 Task: For heading Use Italics EB Garamond with navy blue colour & bold.  font size for heading26,  'Change the font style of data to'Impact and font size to 18,  Change the alignment of both headline & data to Align left In the sheet  AssetVal logbook
Action: Mouse moved to (315, 219)
Screenshot: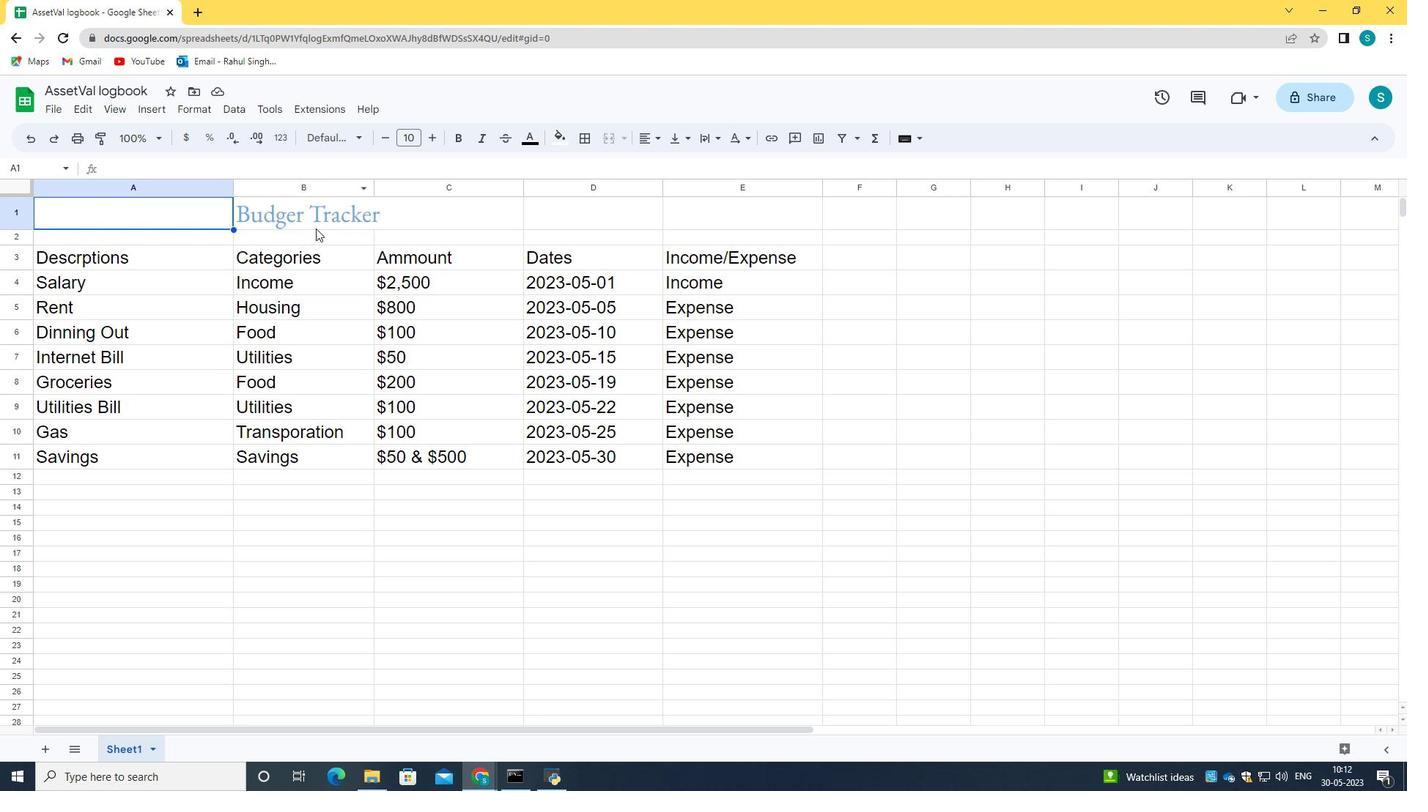 
Action: Mouse pressed left at (315, 219)
Screenshot: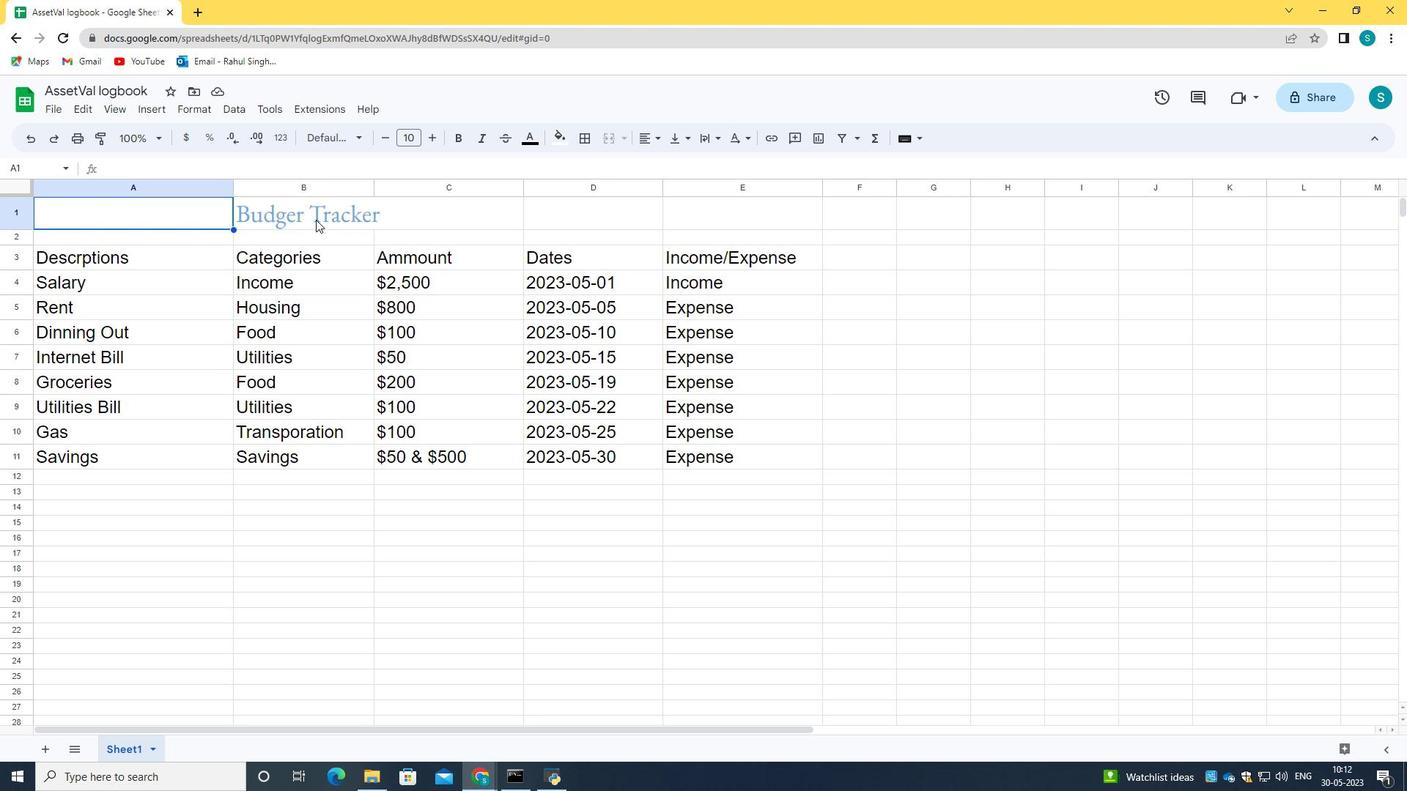 
Action: Mouse pressed left at (315, 219)
Screenshot: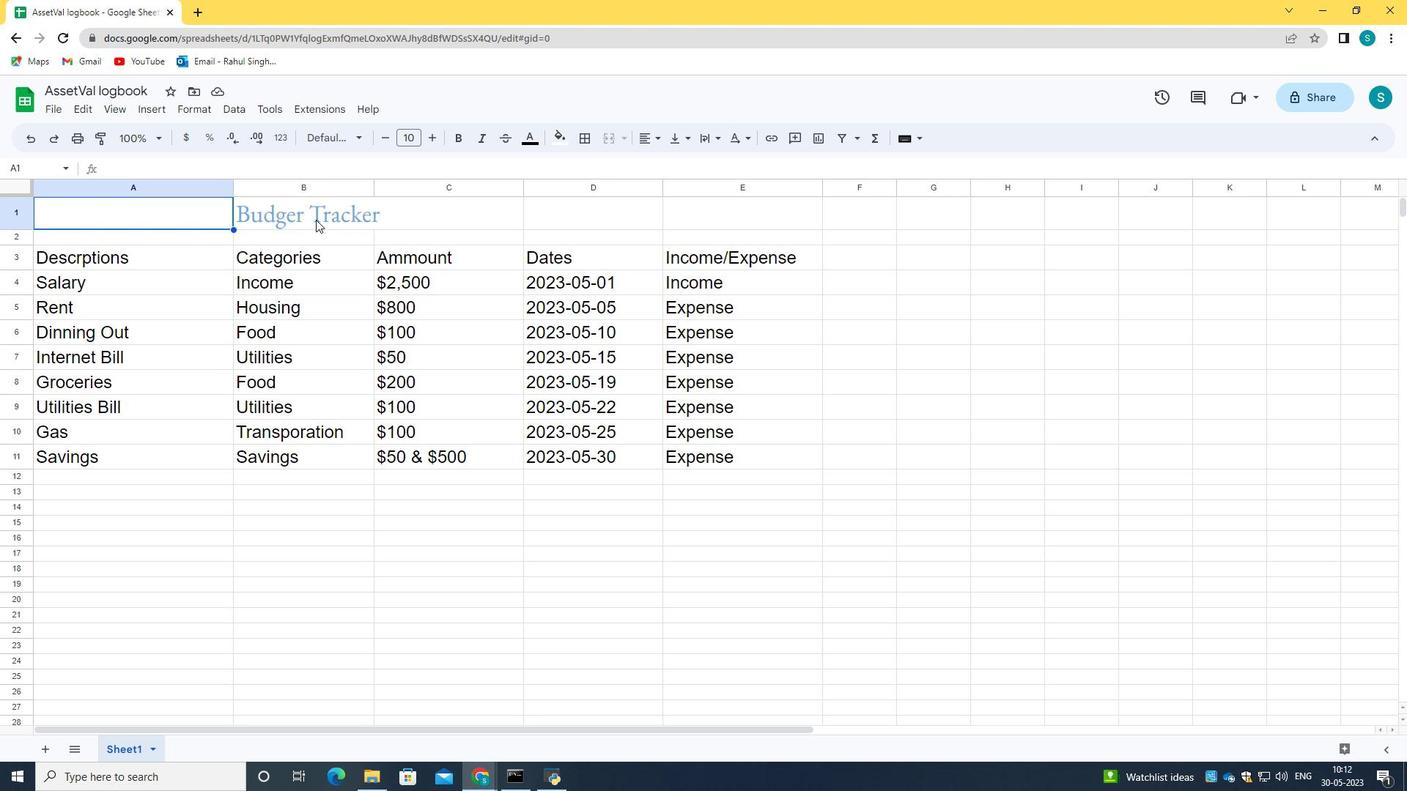 
Action: Mouse moved to (374, 219)
Screenshot: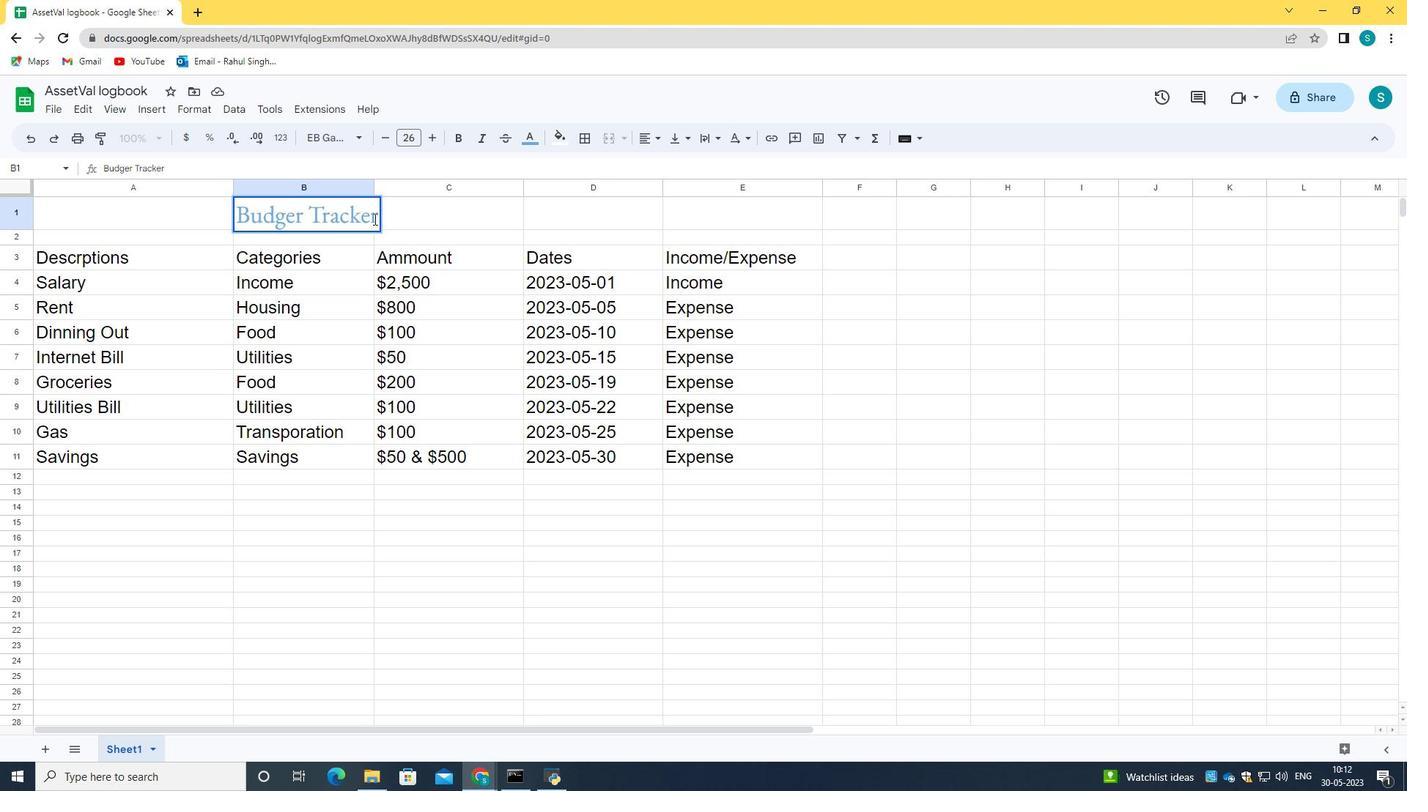 
Action: Mouse pressed left at (374, 219)
Screenshot: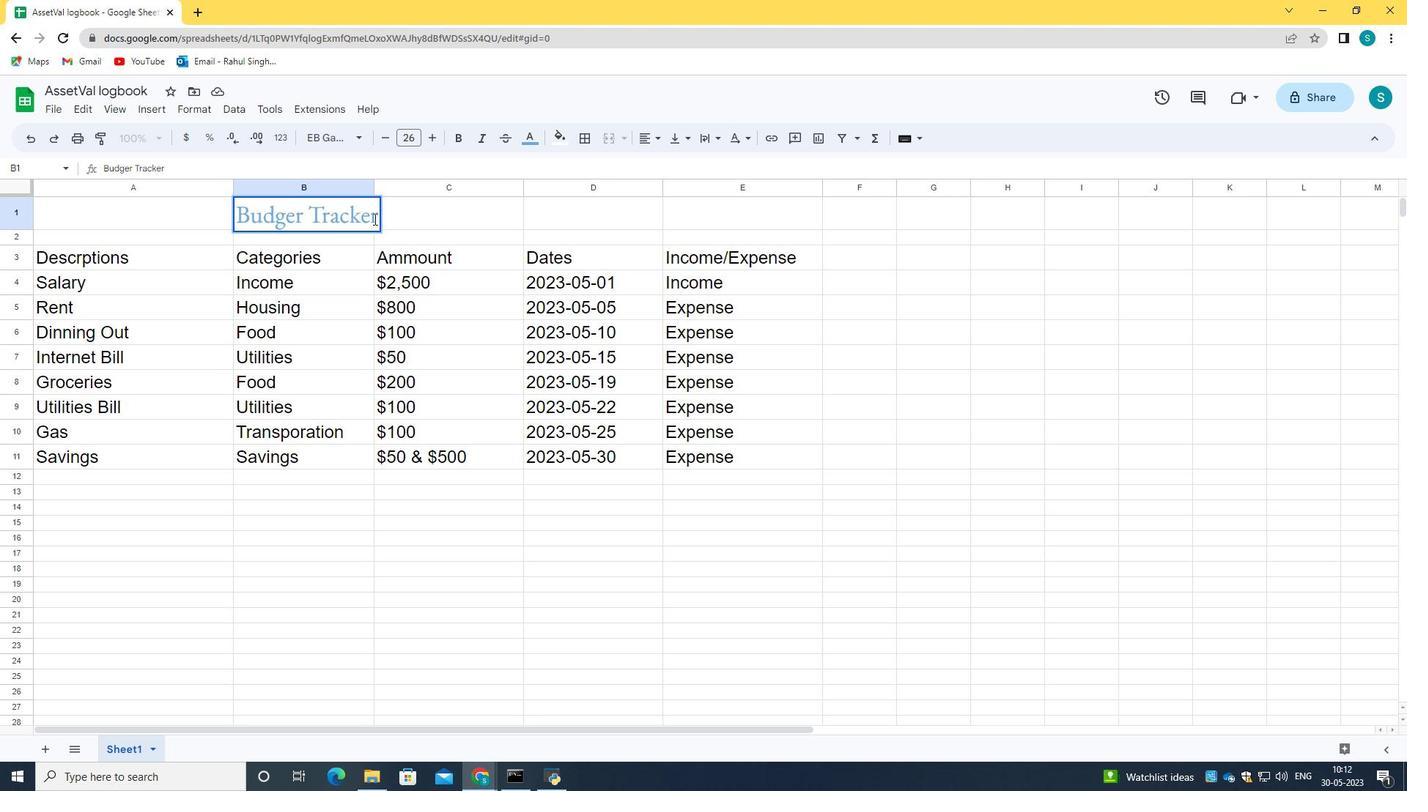 
Action: Mouse pressed left at (374, 219)
Screenshot: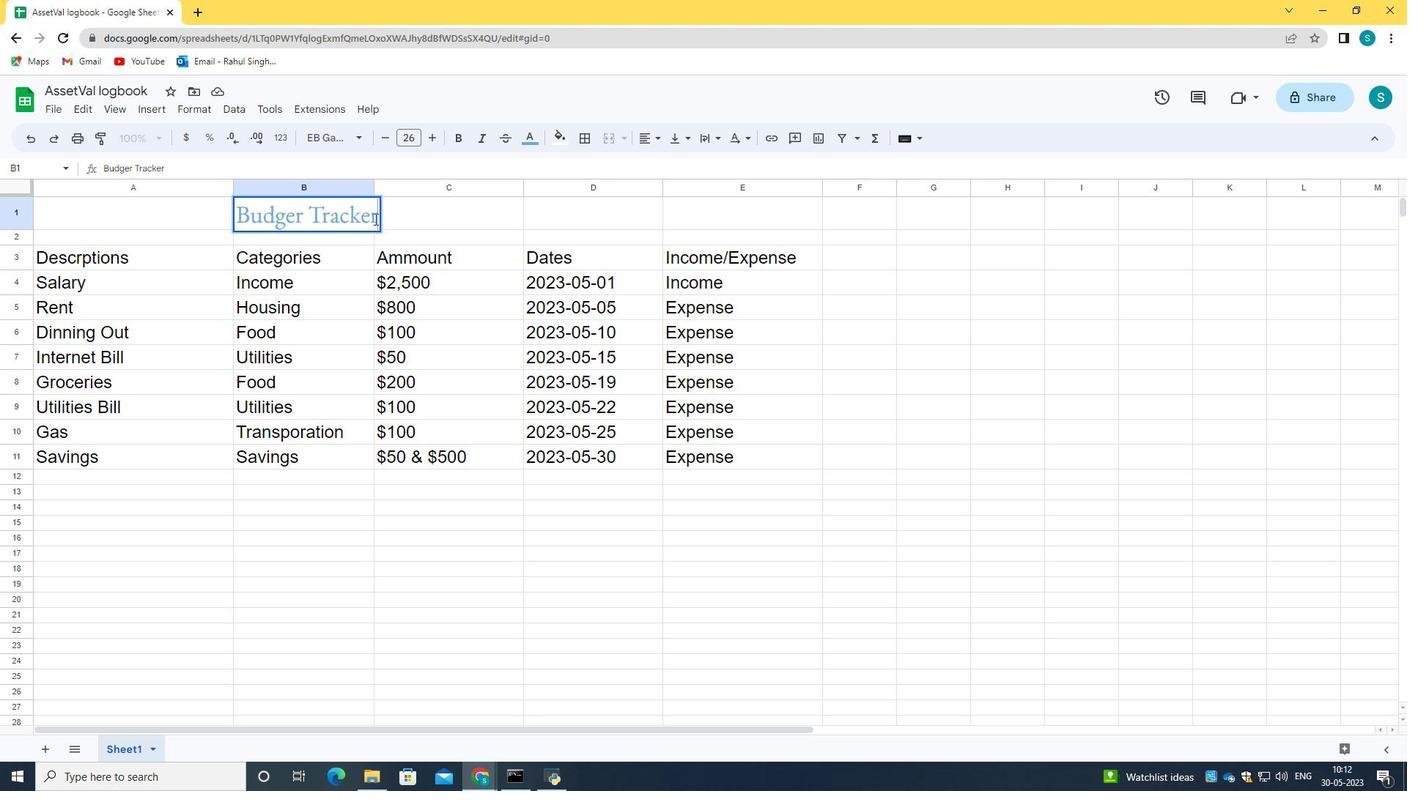 
Action: Mouse moved to (374, 218)
Screenshot: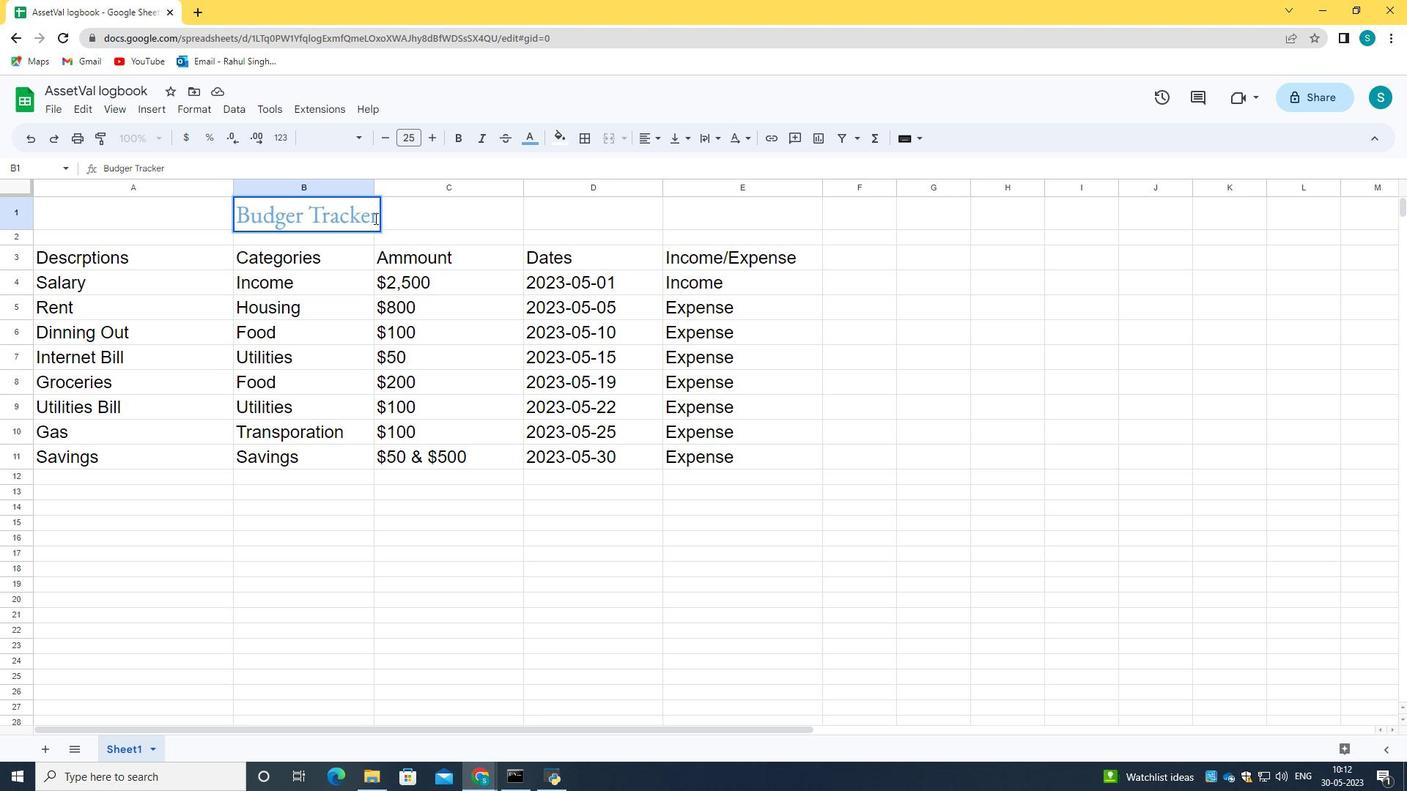 
Action: Mouse pressed left at (374, 218)
Screenshot: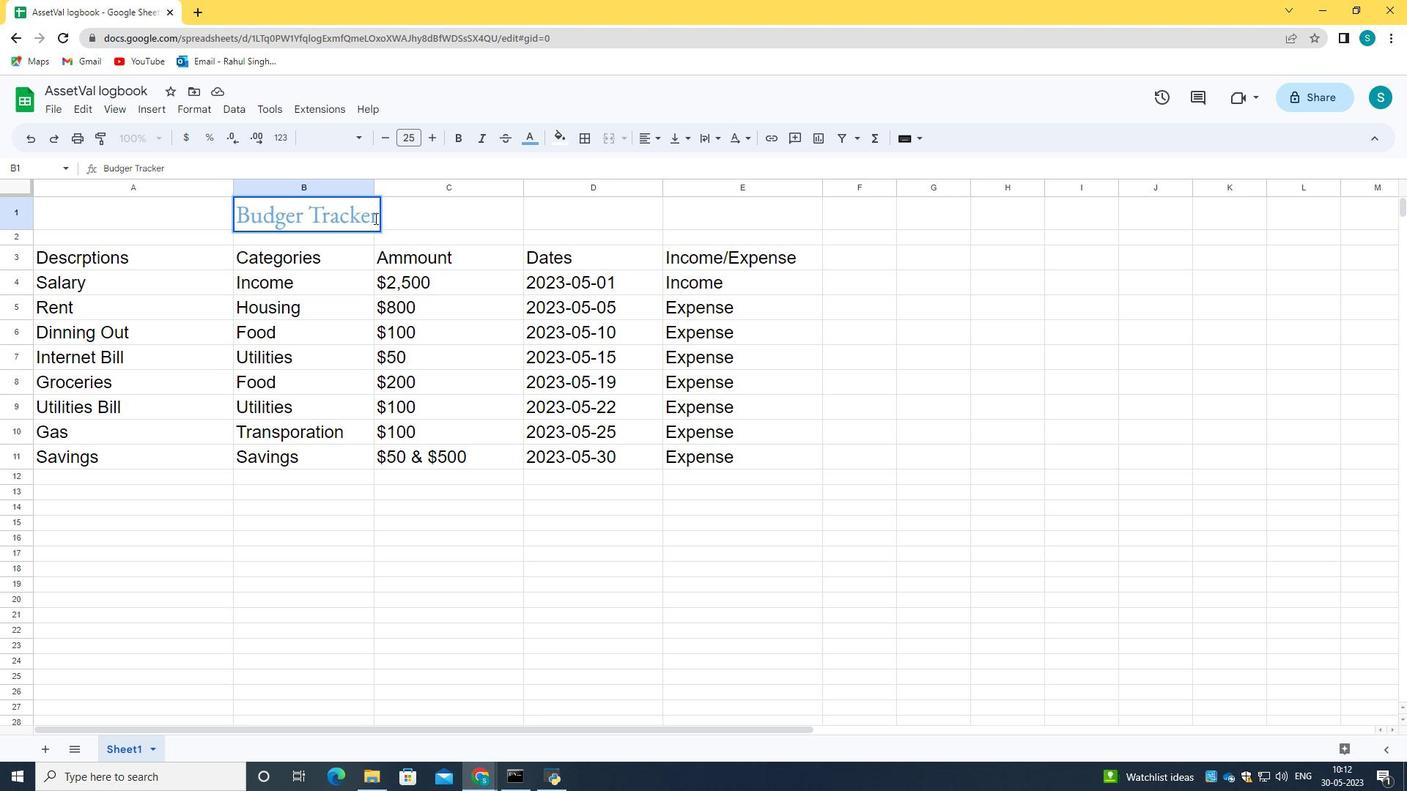 
Action: Mouse pressed left at (374, 218)
Screenshot: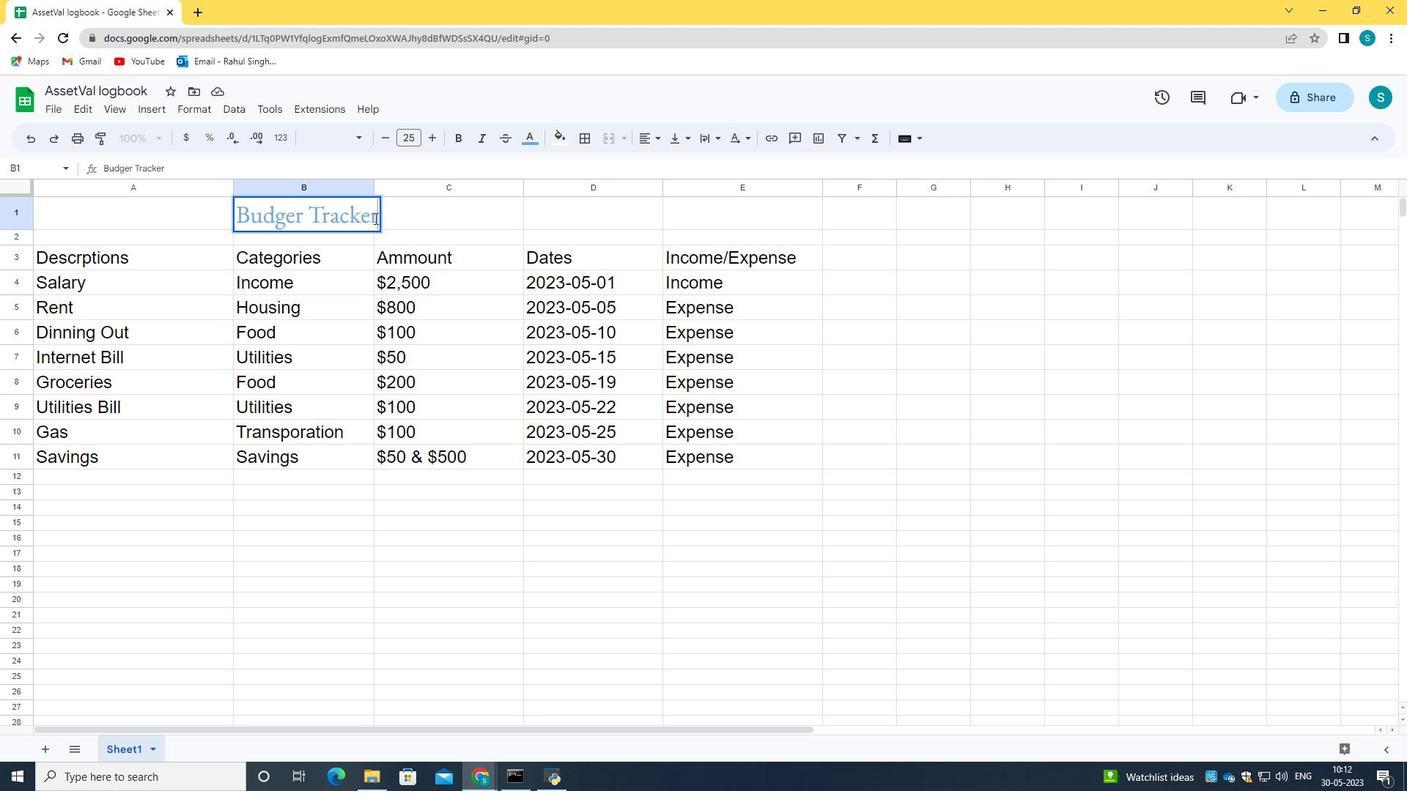 
Action: Mouse moved to (335, 217)
Screenshot: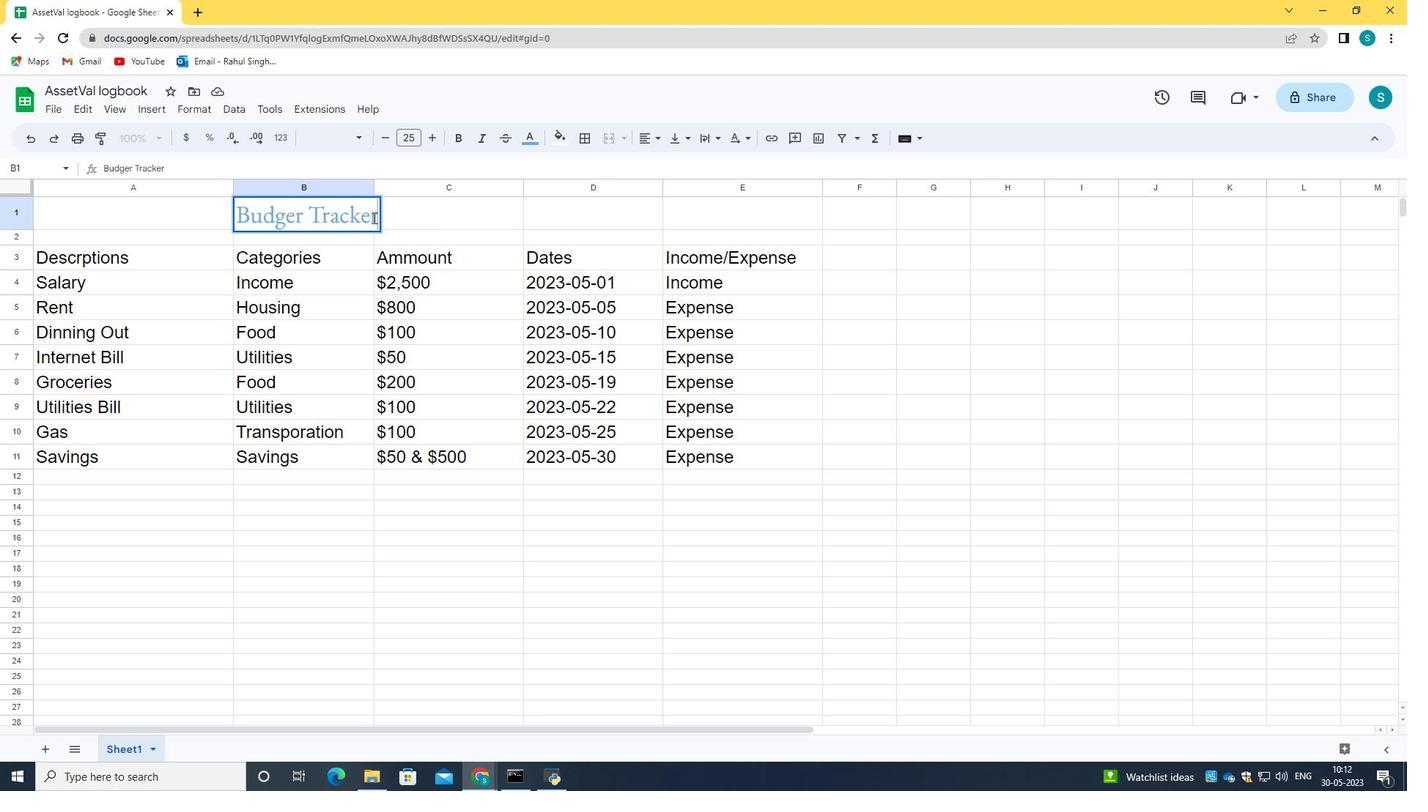 
Action: Mouse pressed left at (335, 217)
Screenshot: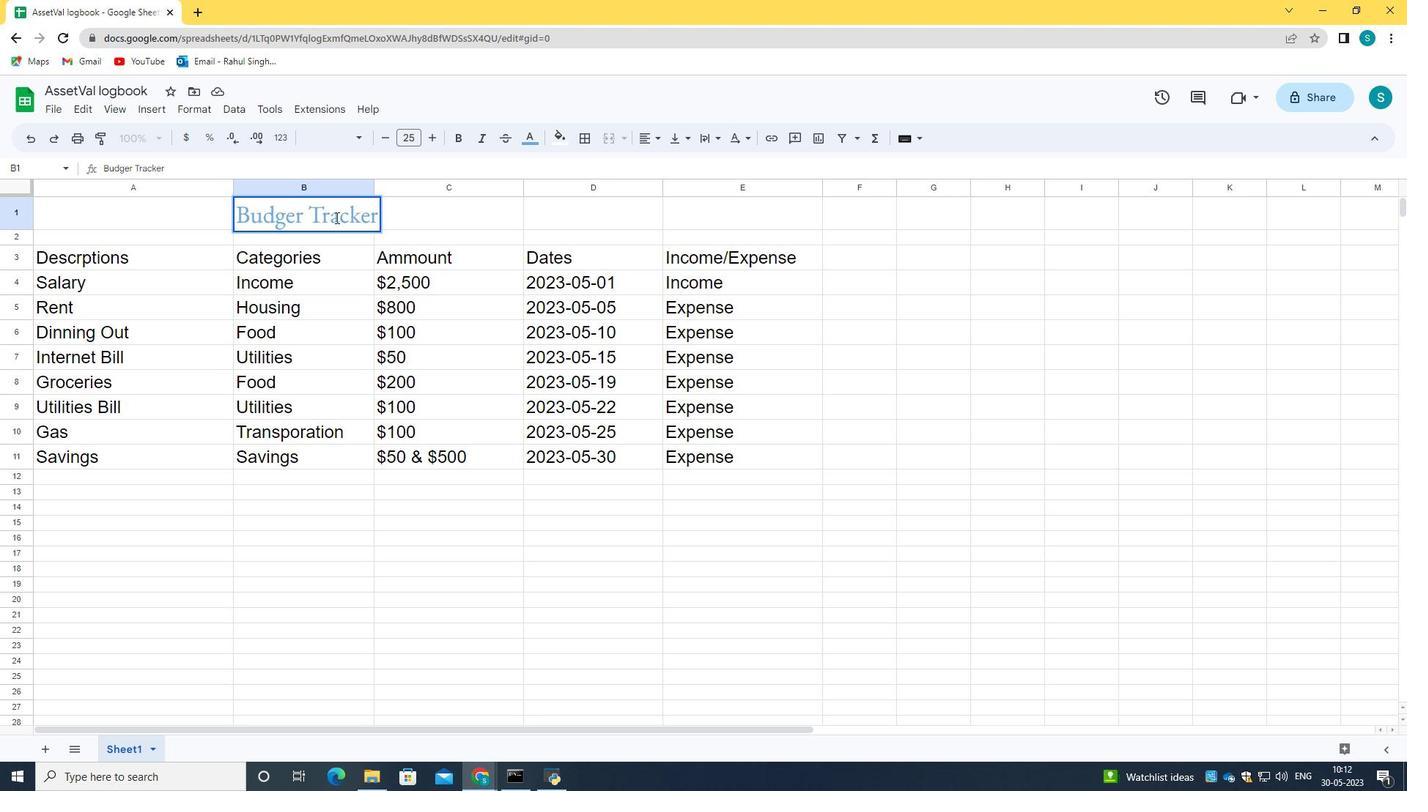 
Action: Mouse pressed left at (335, 217)
Screenshot: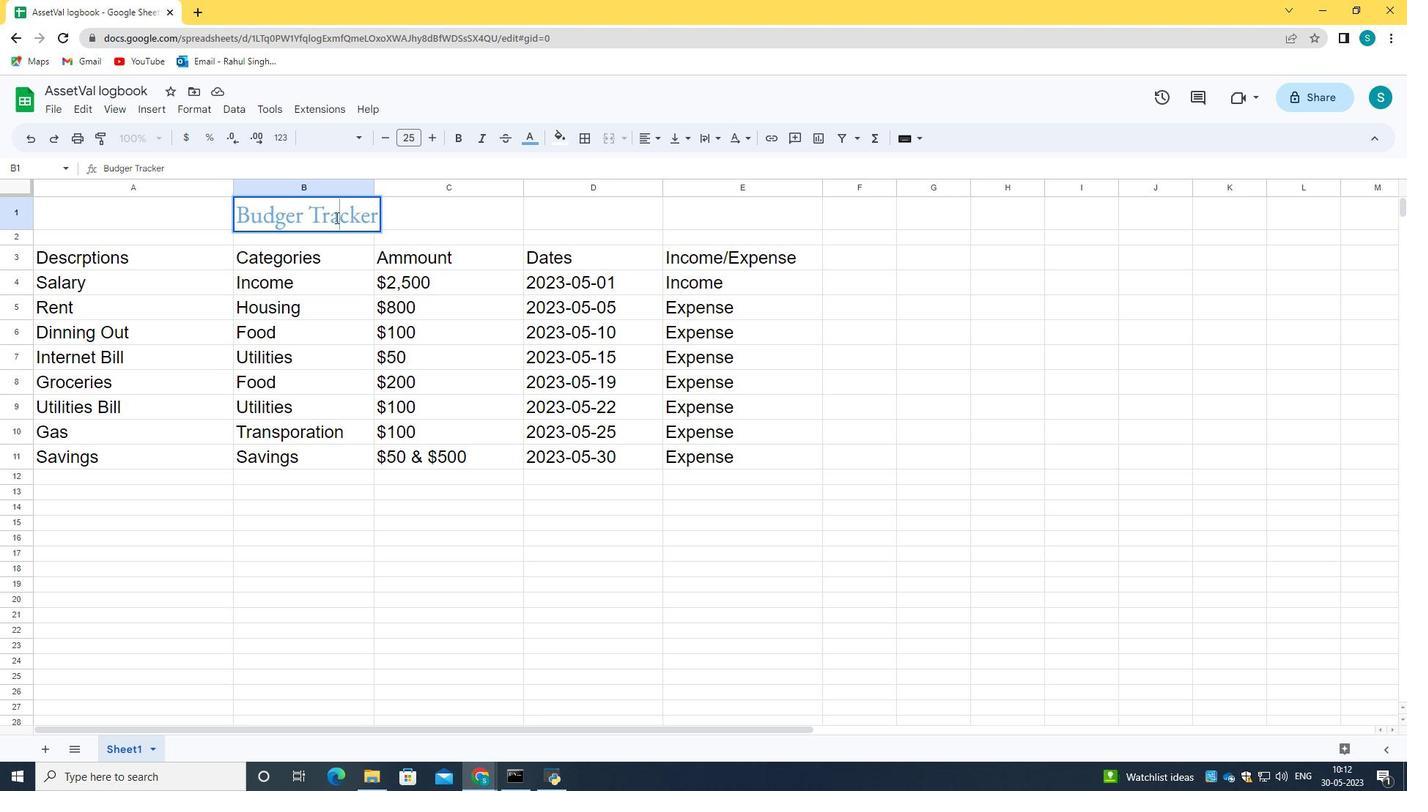 
Action: Mouse moved to (277, 218)
Screenshot: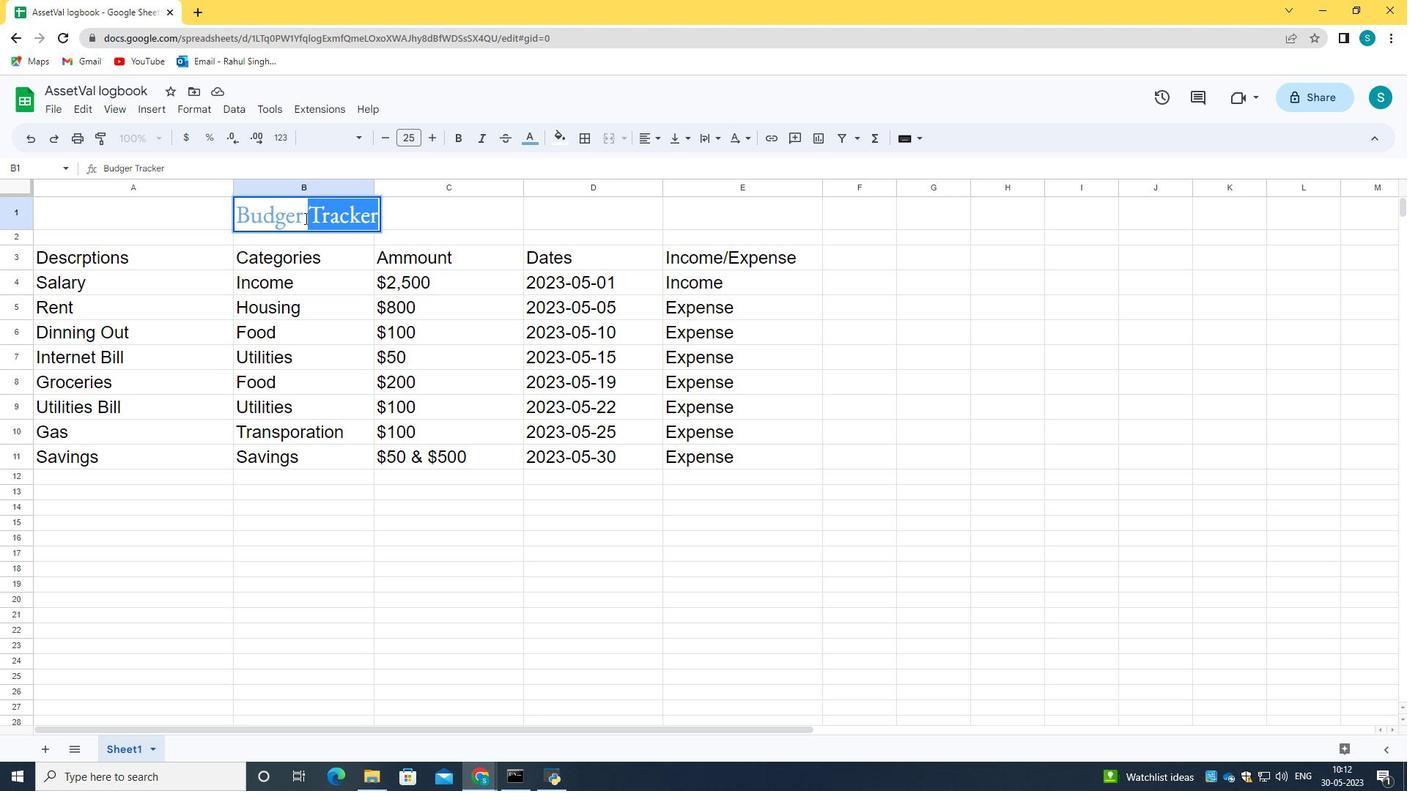 
Action: Mouse pressed left at (277, 218)
Screenshot: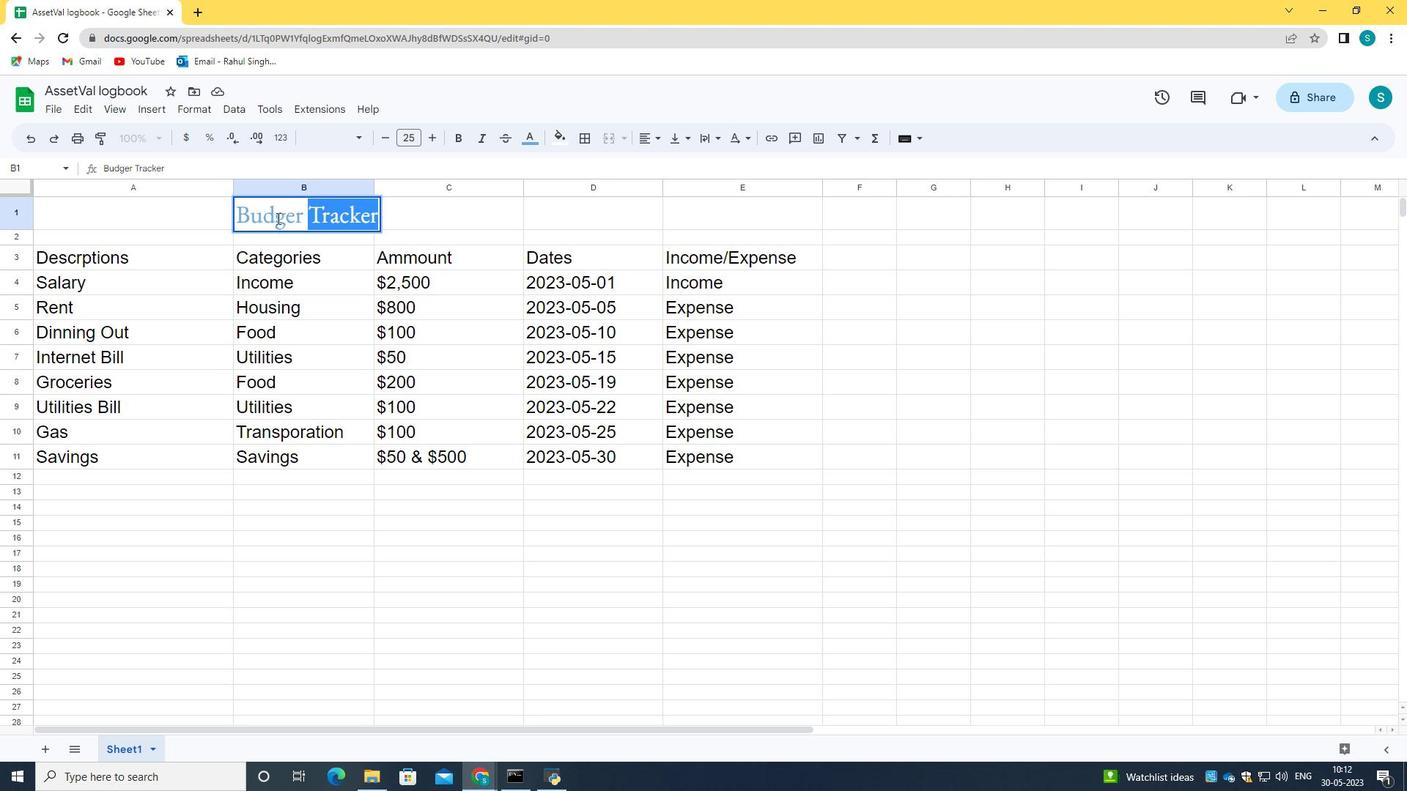 
Action: Mouse pressed left at (277, 218)
Screenshot: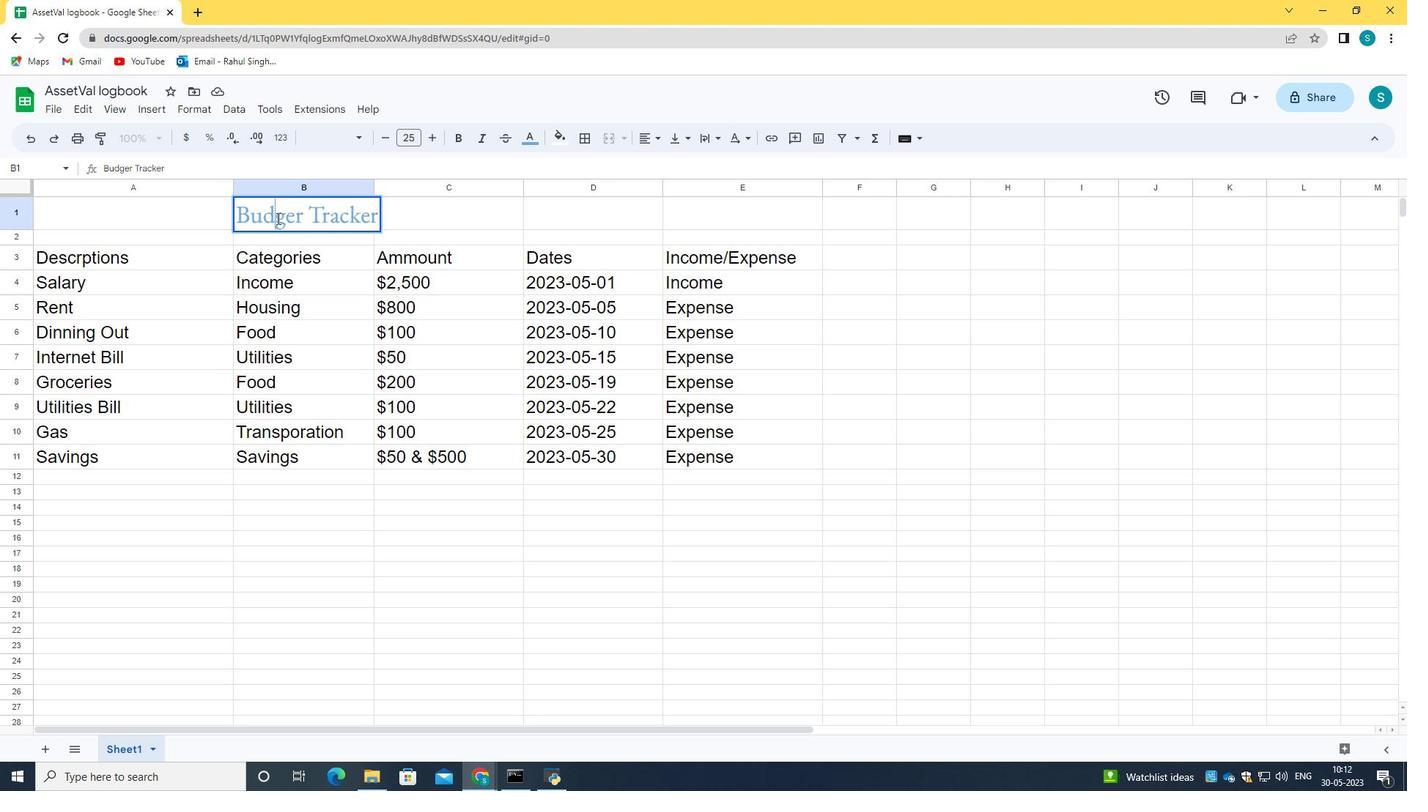 
Action: Mouse pressed left at (277, 218)
Screenshot: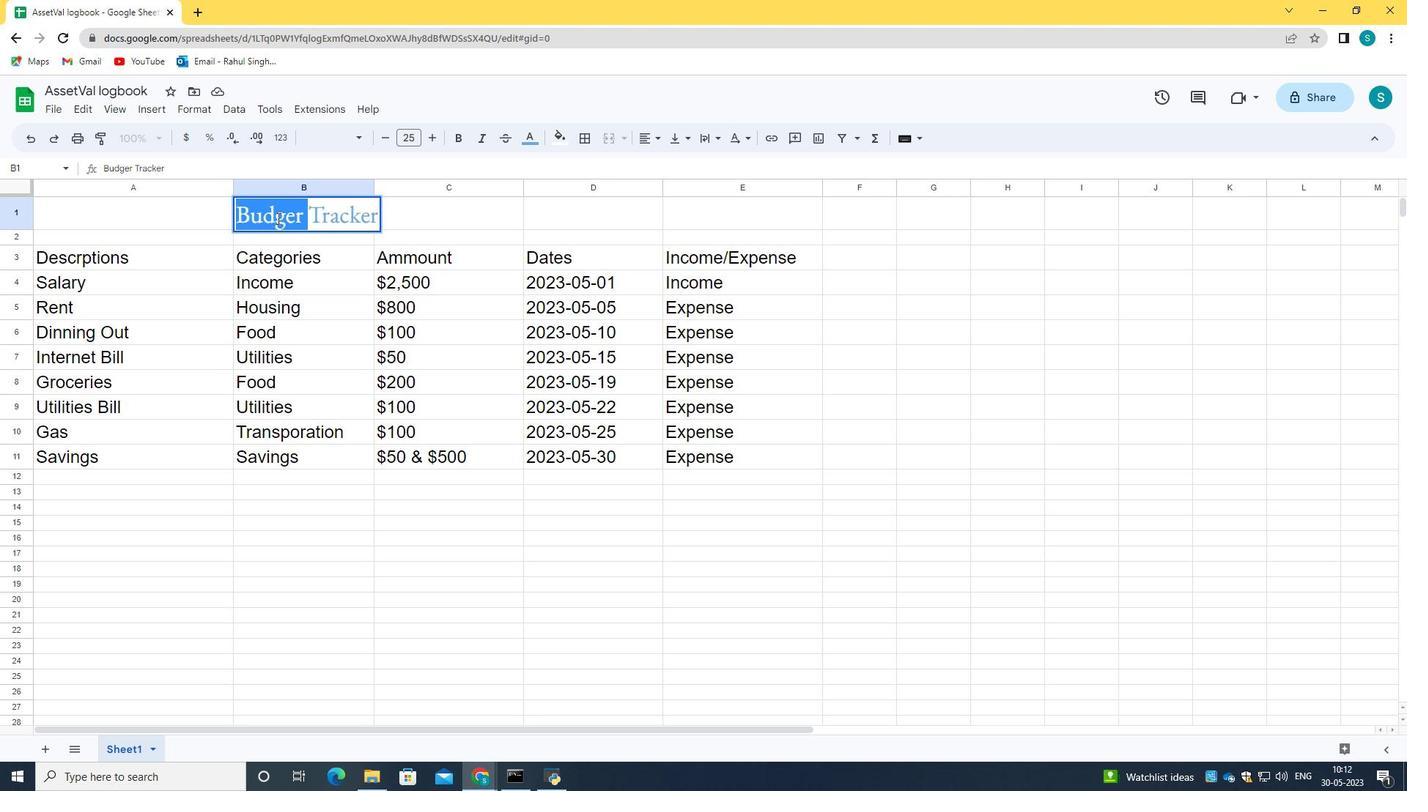 
Action: Mouse moved to (386, 142)
Screenshot: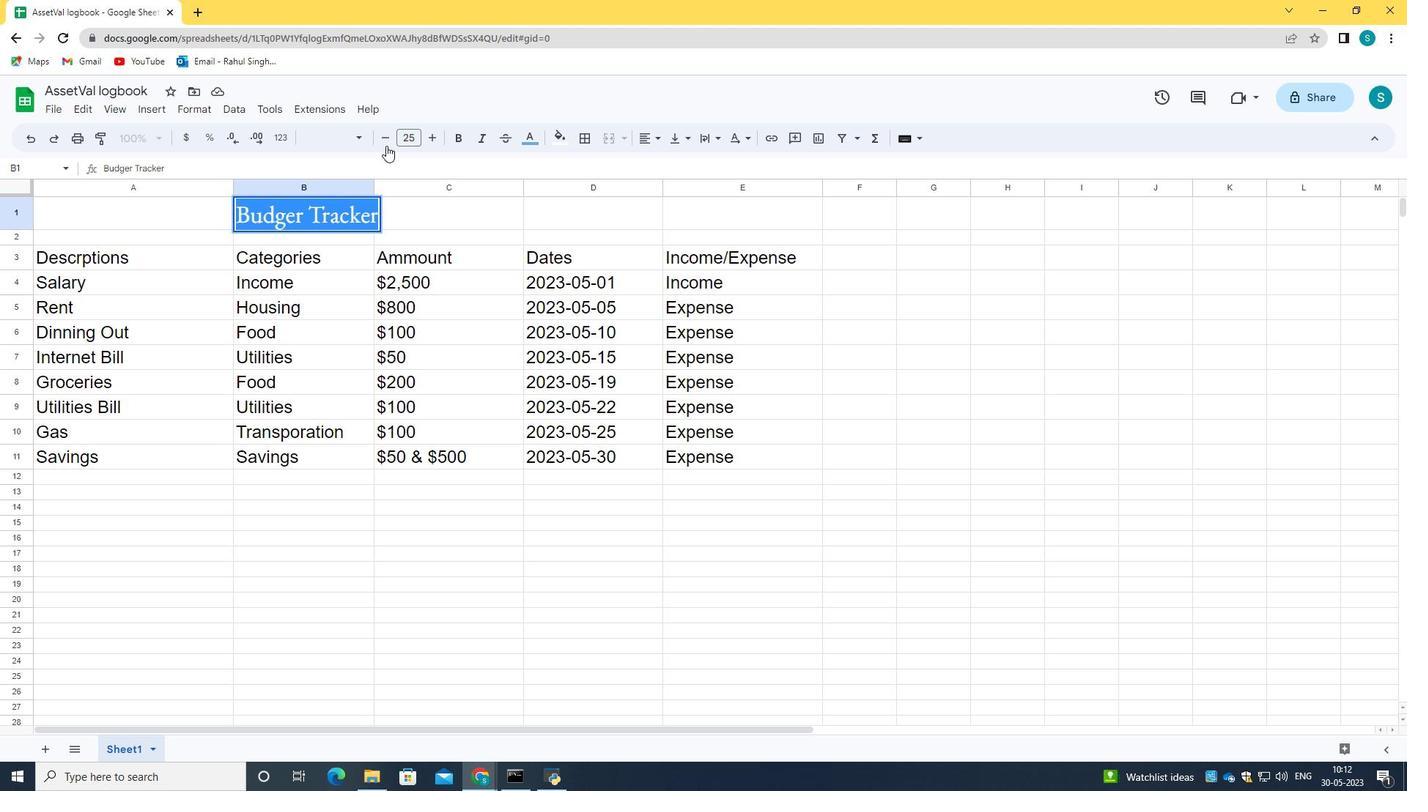 
Action: Mouse pressed left at (386, 142)
Screenshot: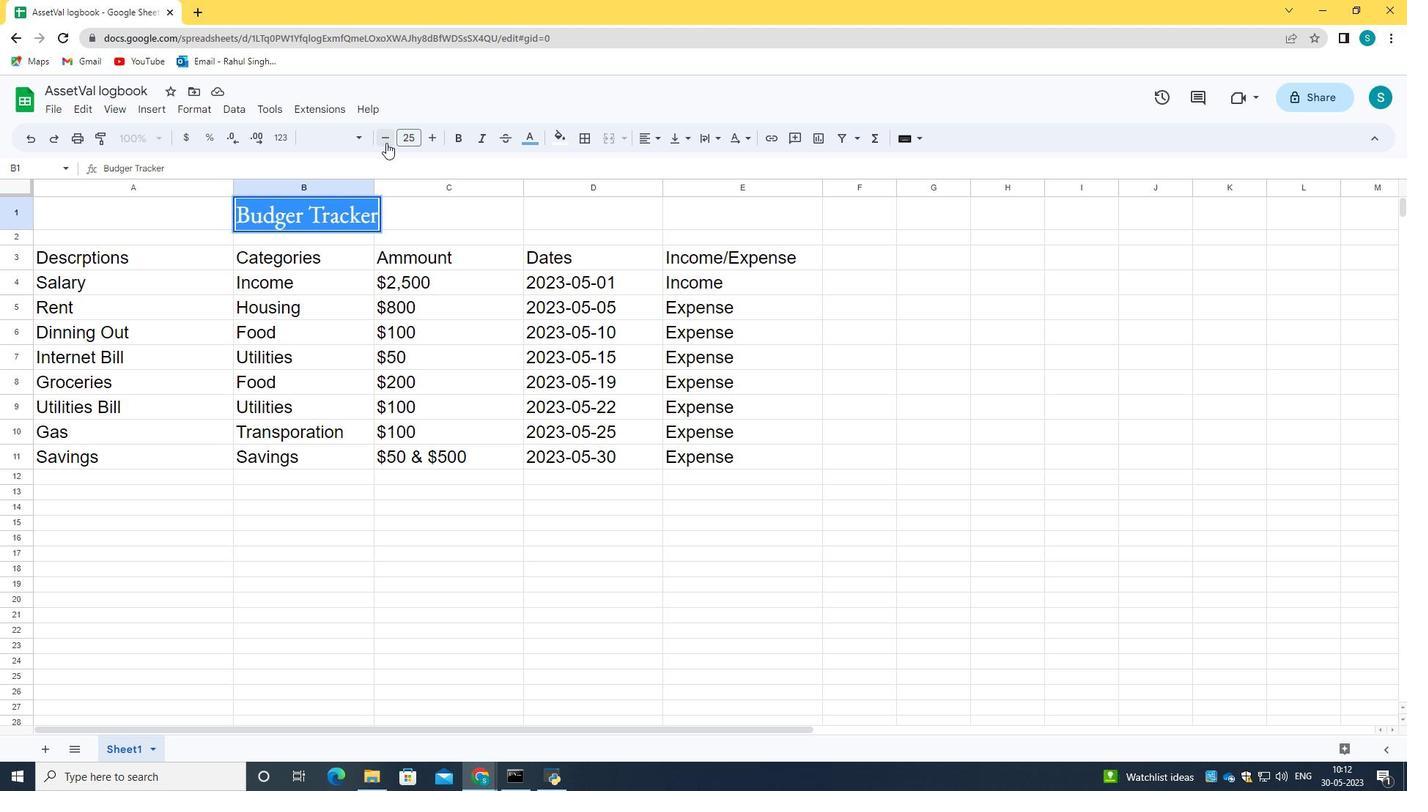 
Action: Mouse moved to (431, 139)
Screenshot: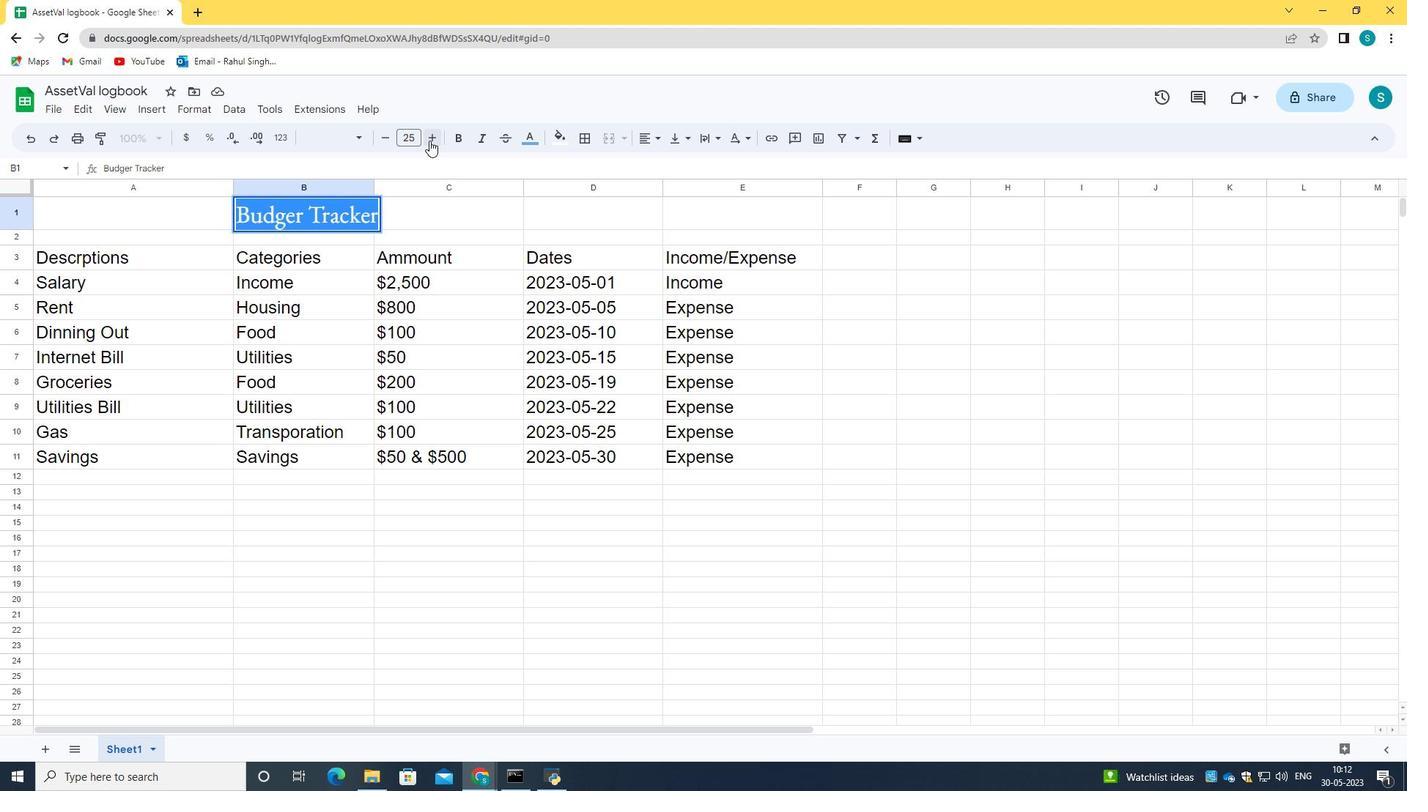 
Action: Mouse pressed left at (431, 139)
Screenshot: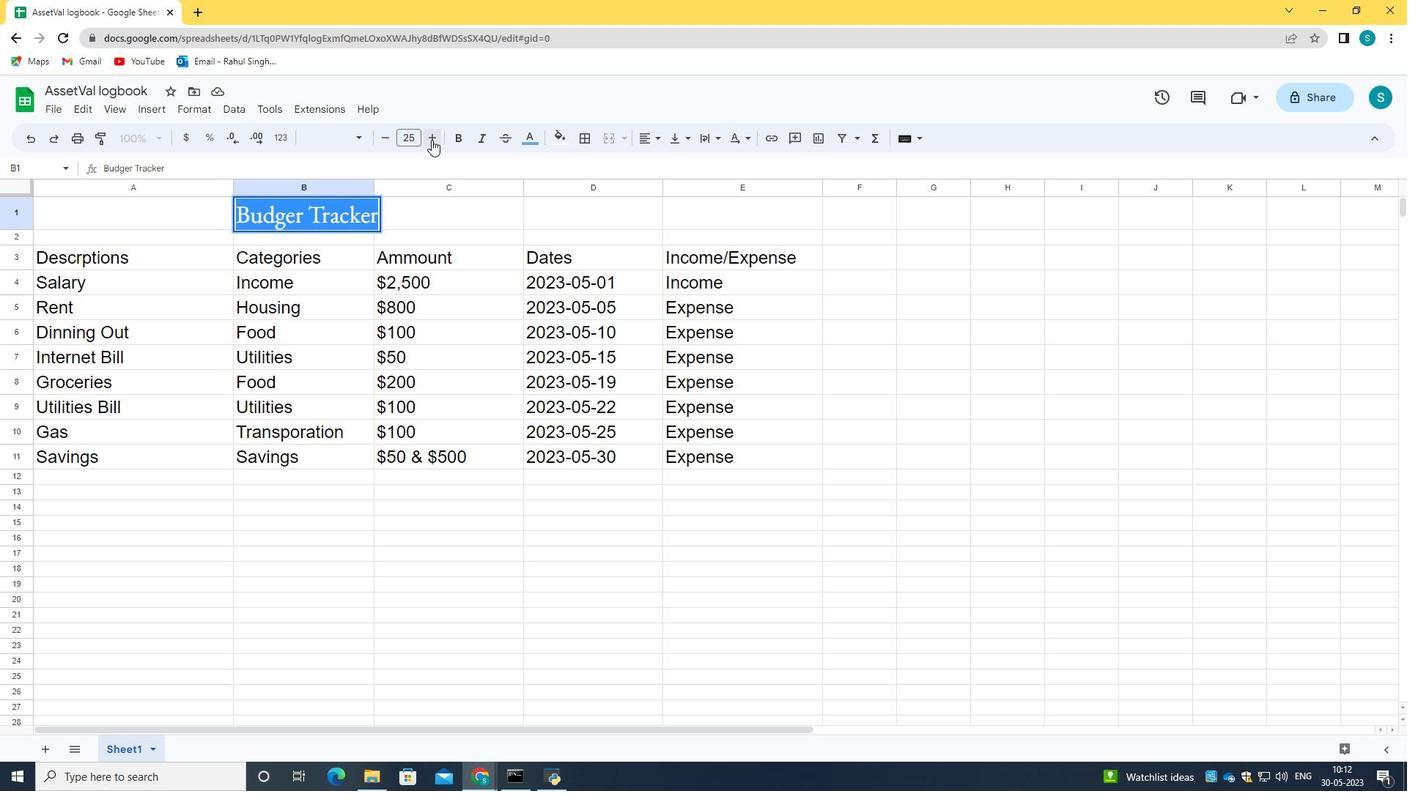 
Action: Mouse moved to (363, 140)
Screenshot: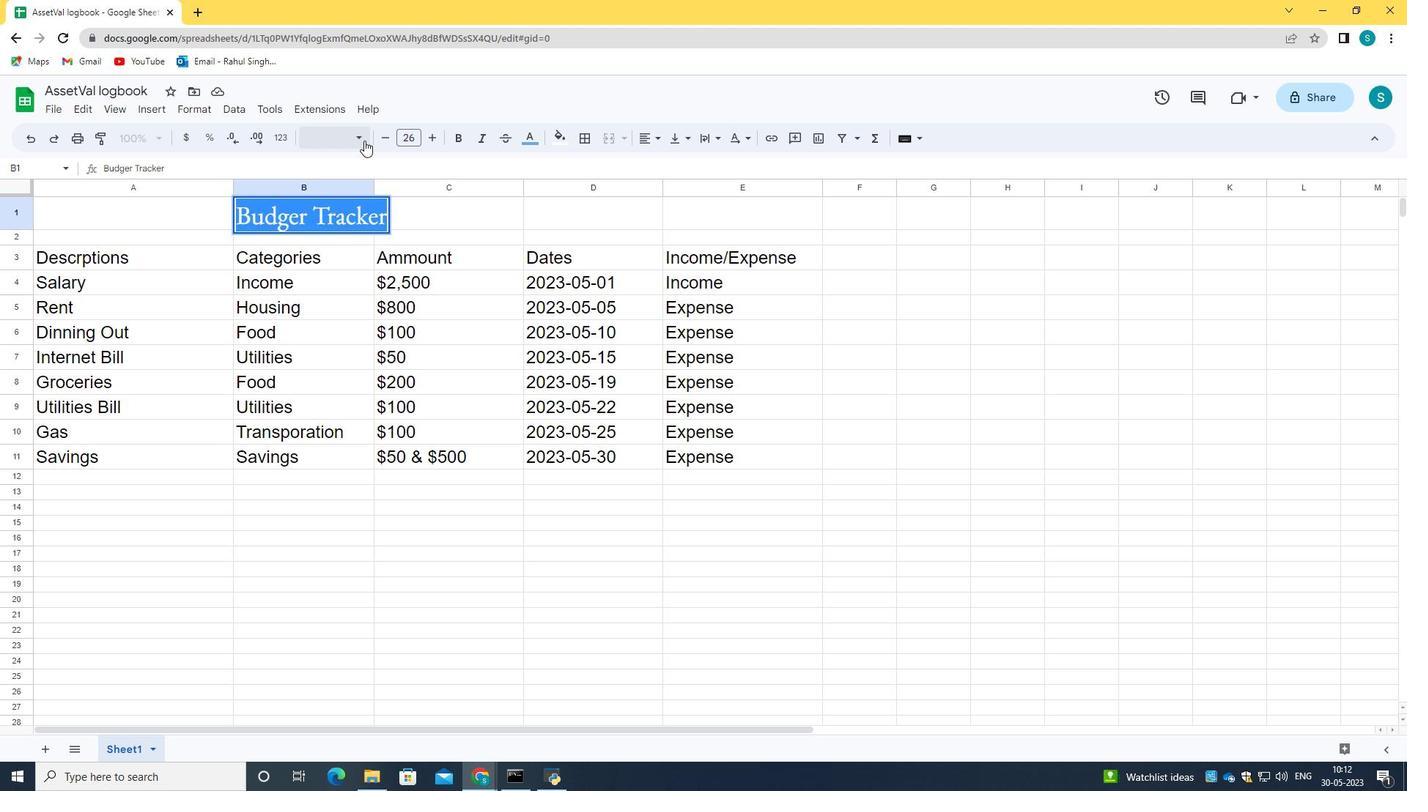 
Action: Mouse pressed left at (363, 140)
Screenshot: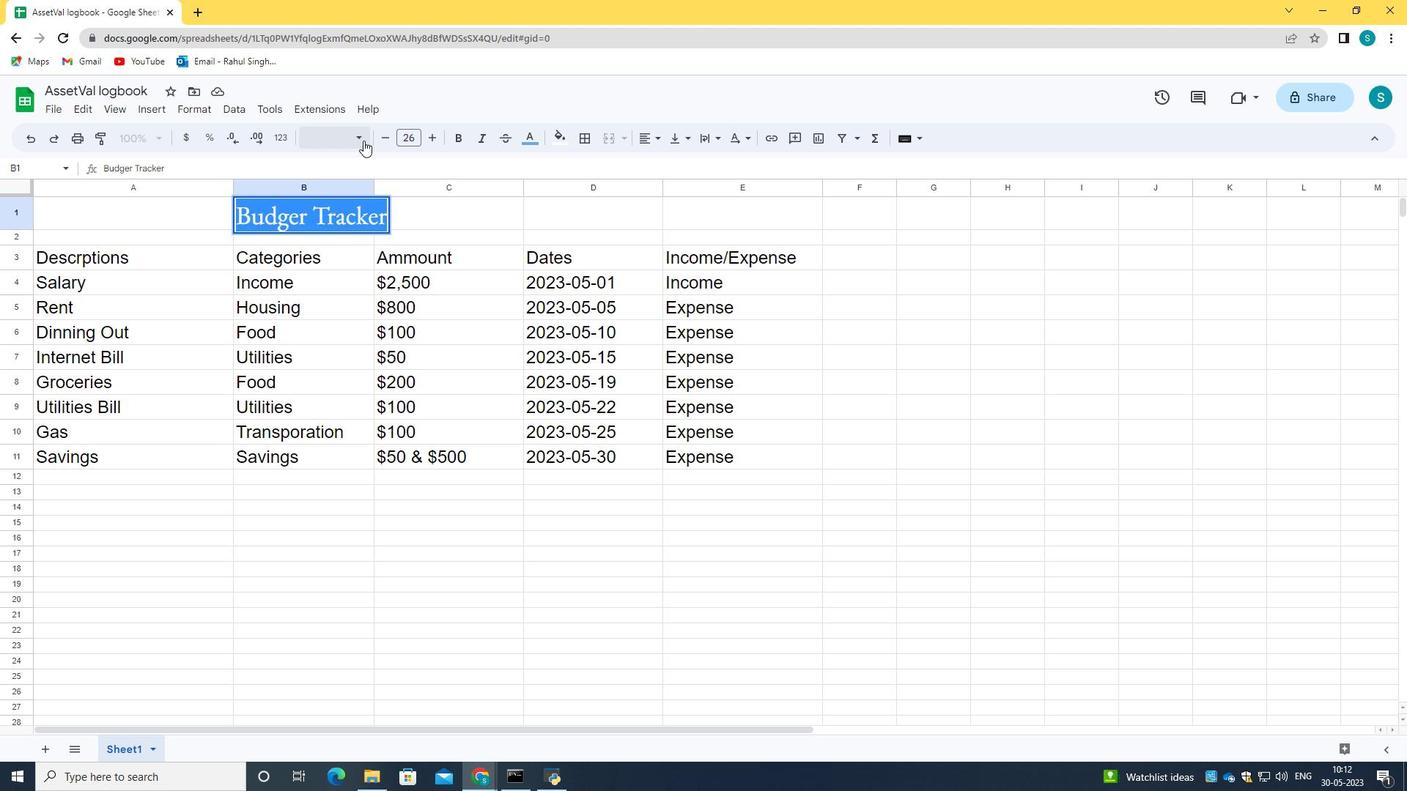 
Action: Mouse moved to (370, 561)
Screenshot: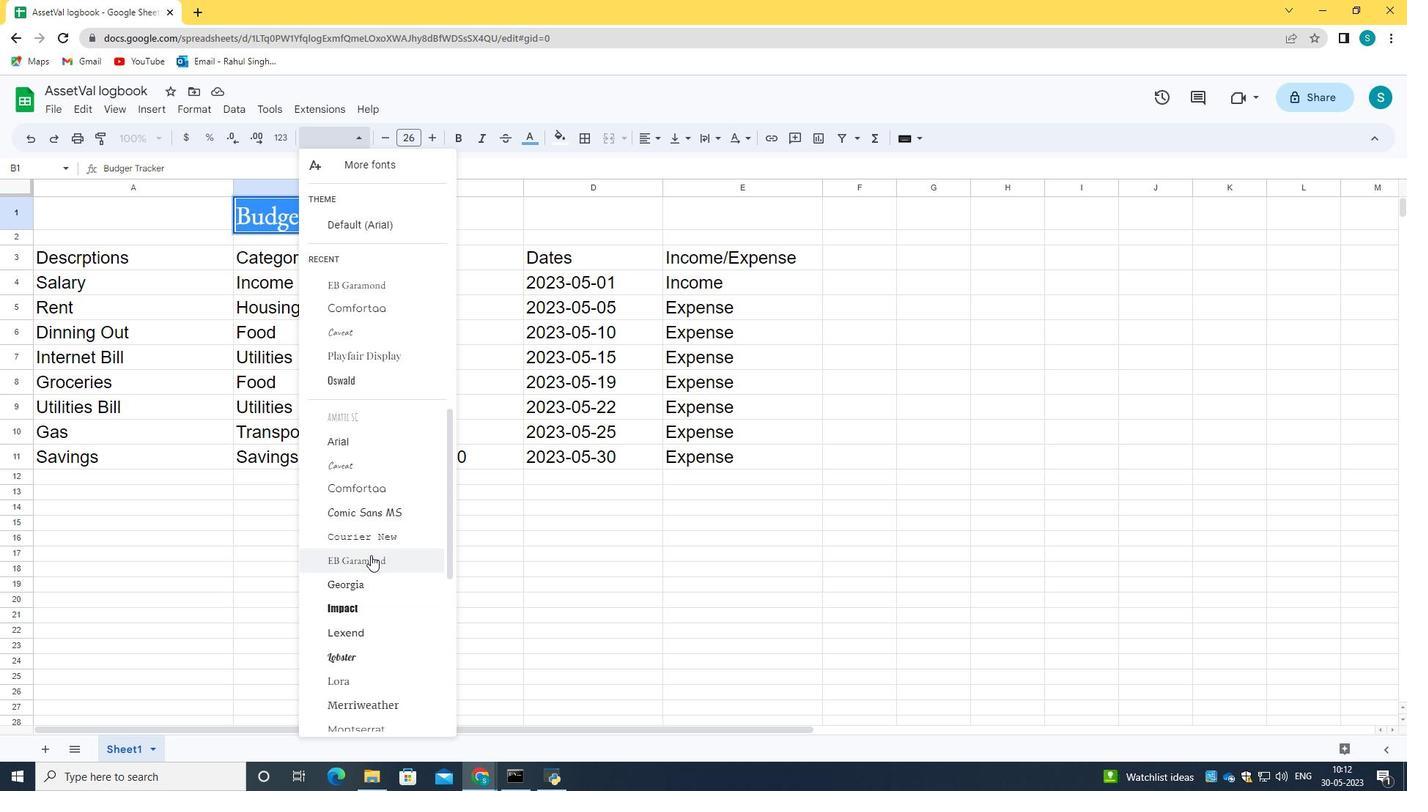 
Action: Mouse pressed left at (370, 561)
Screenshot: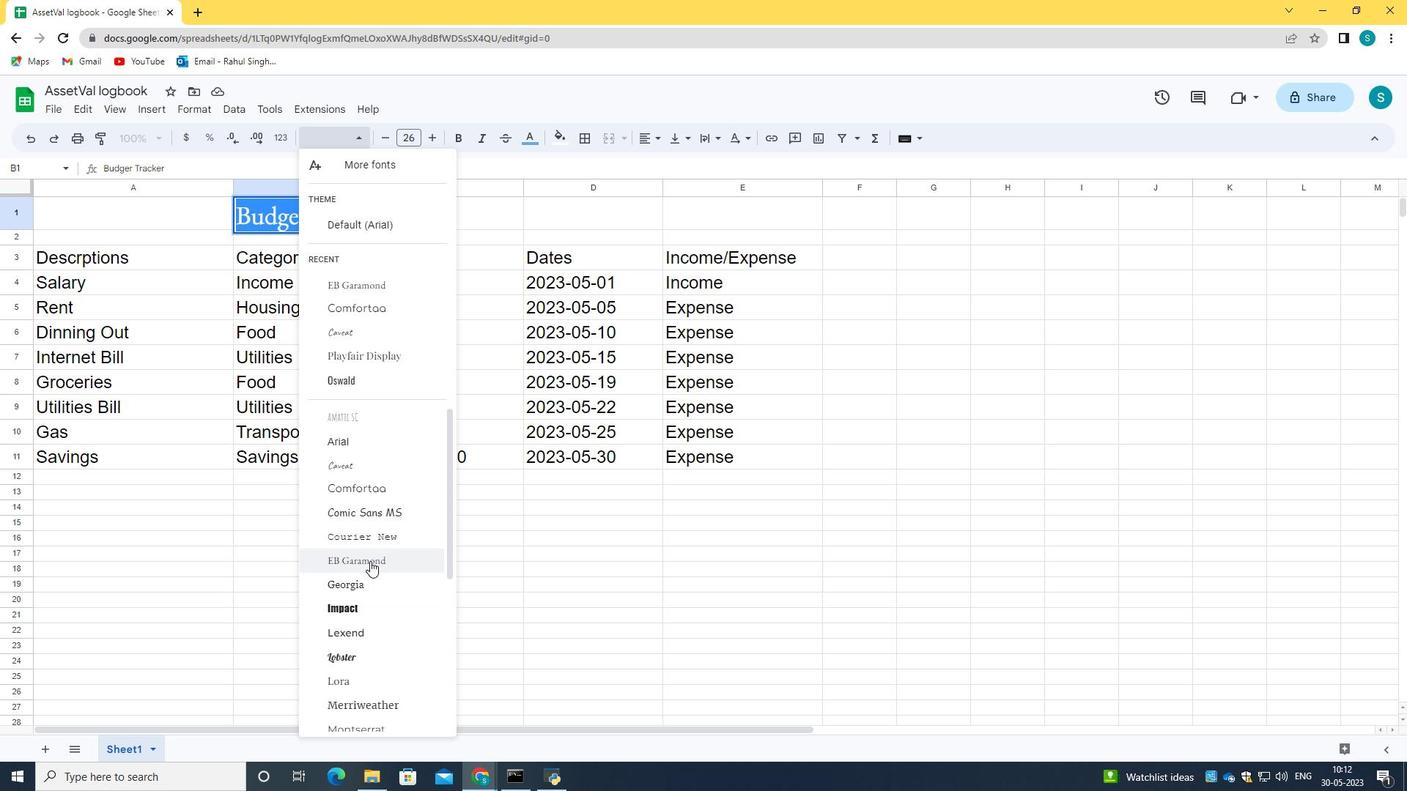 
Action: Mouse moved to (474, 219)
Screenshot: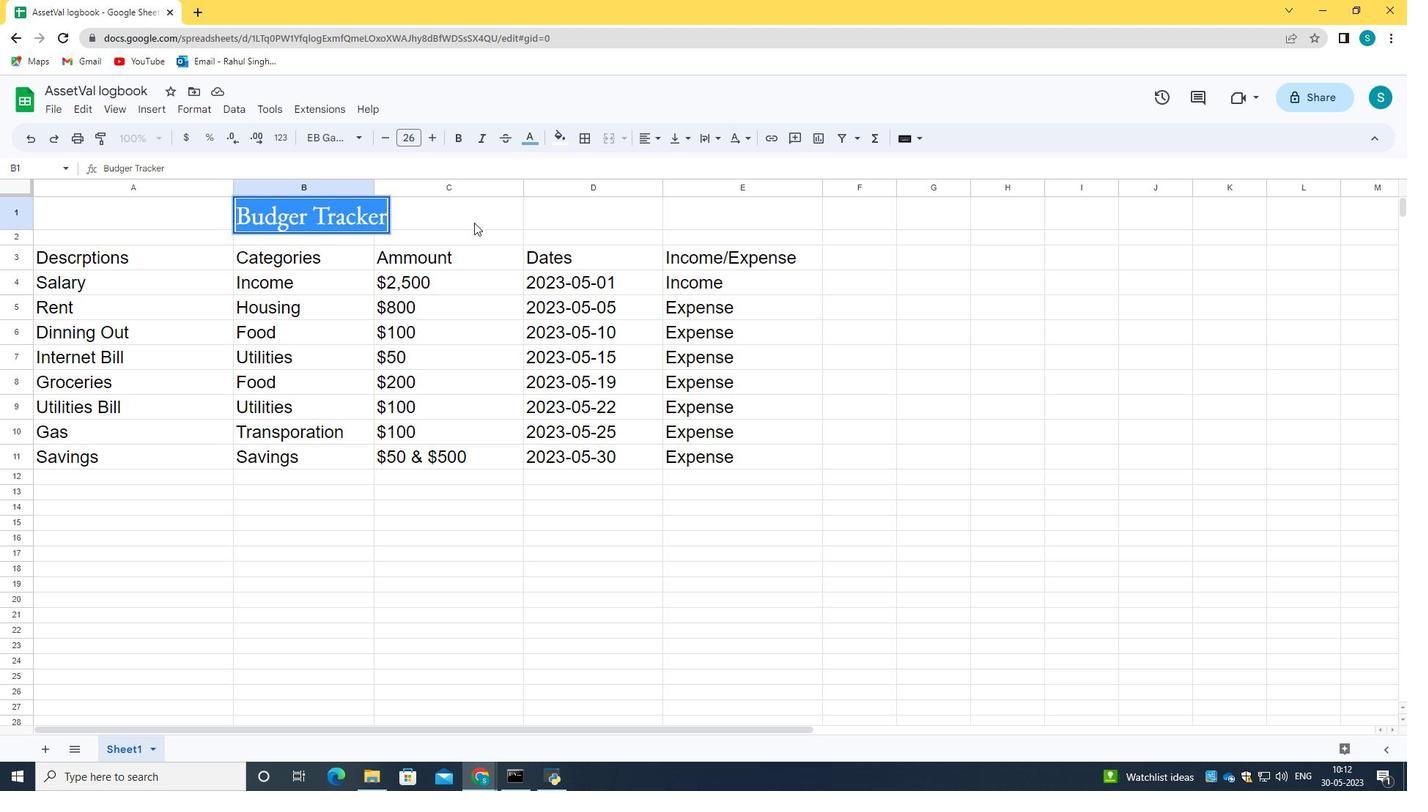 
Action: Mouse pressed left at (474, 219)
Screenshot: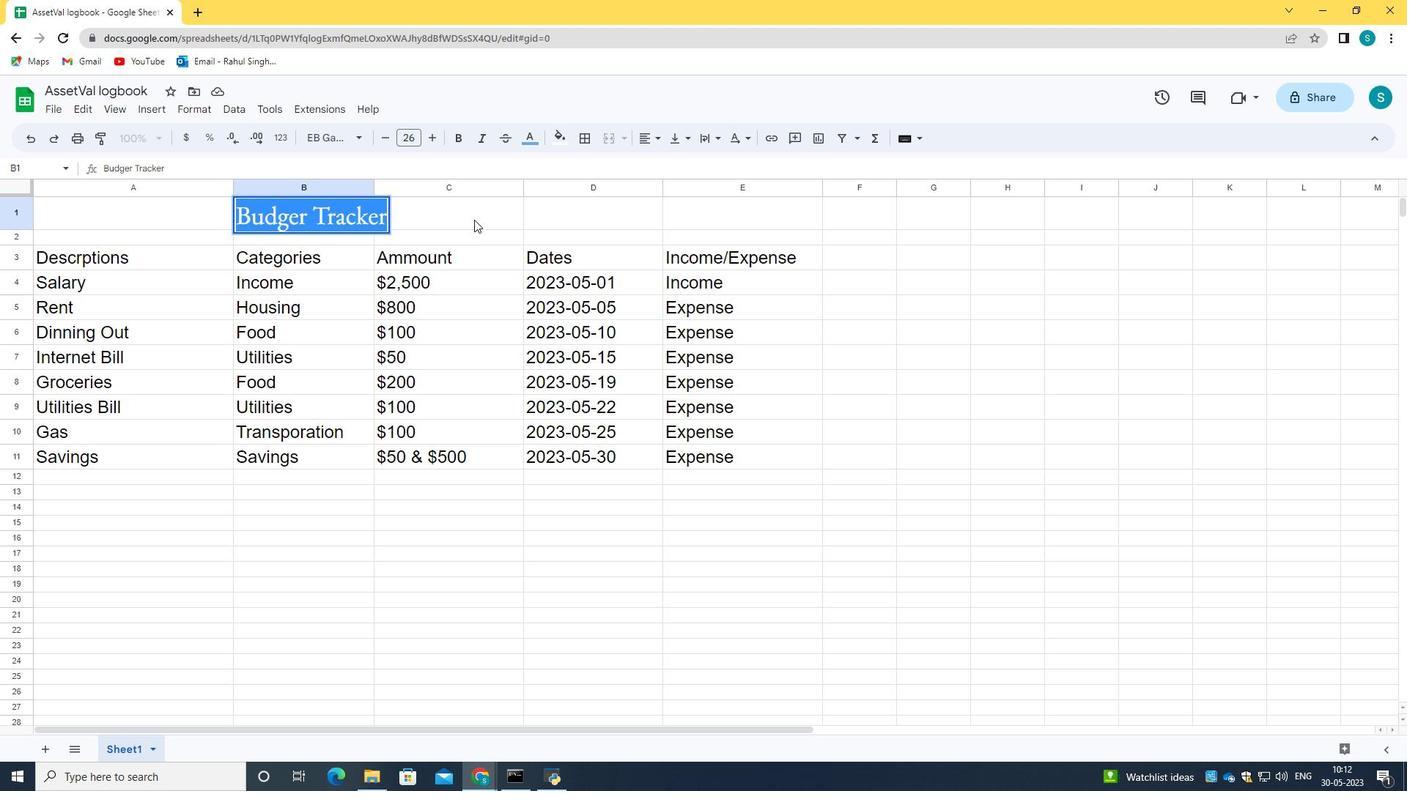 
Action: Mouse moved to (41, 252)
Screenshot: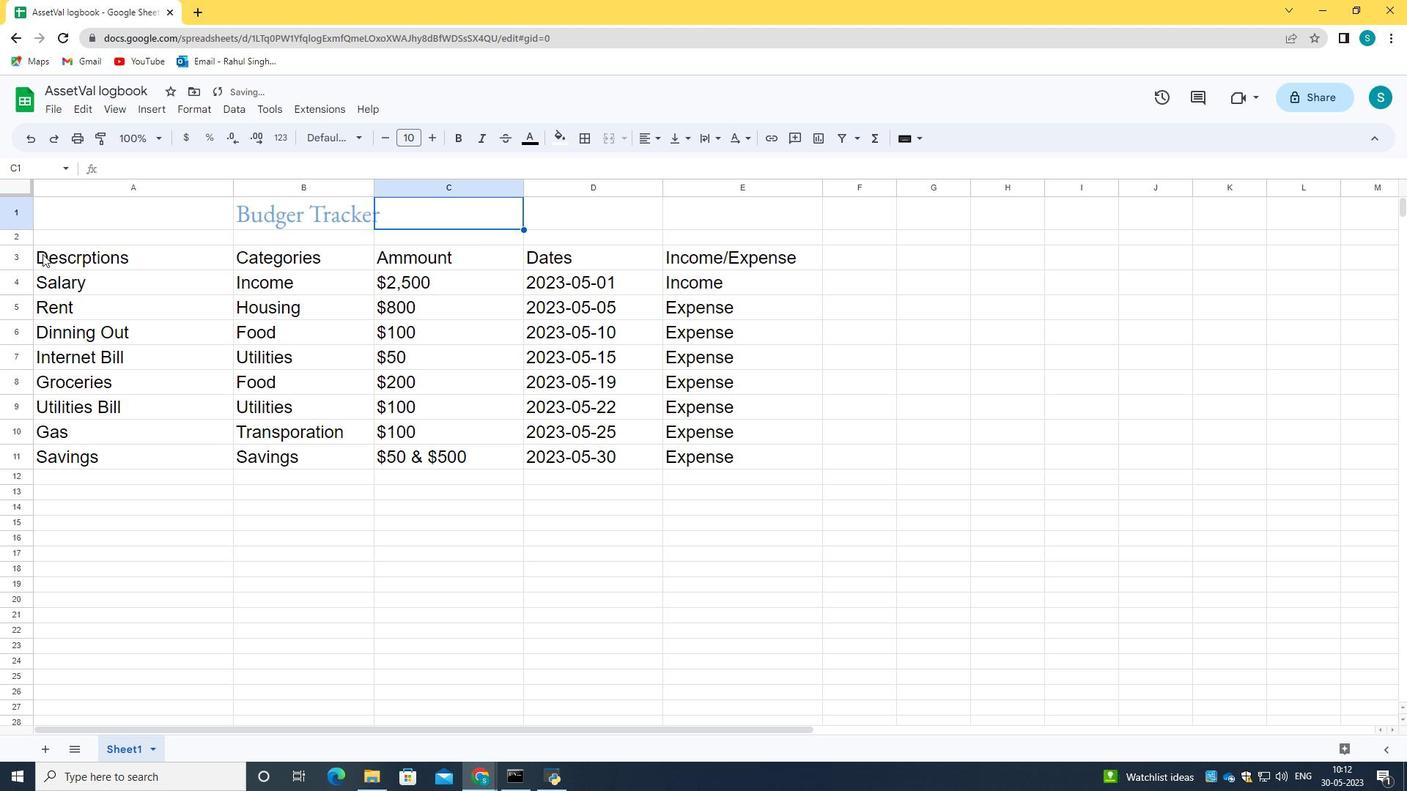 
Action: Mouse pressed left at (41, 252)
Screenshot: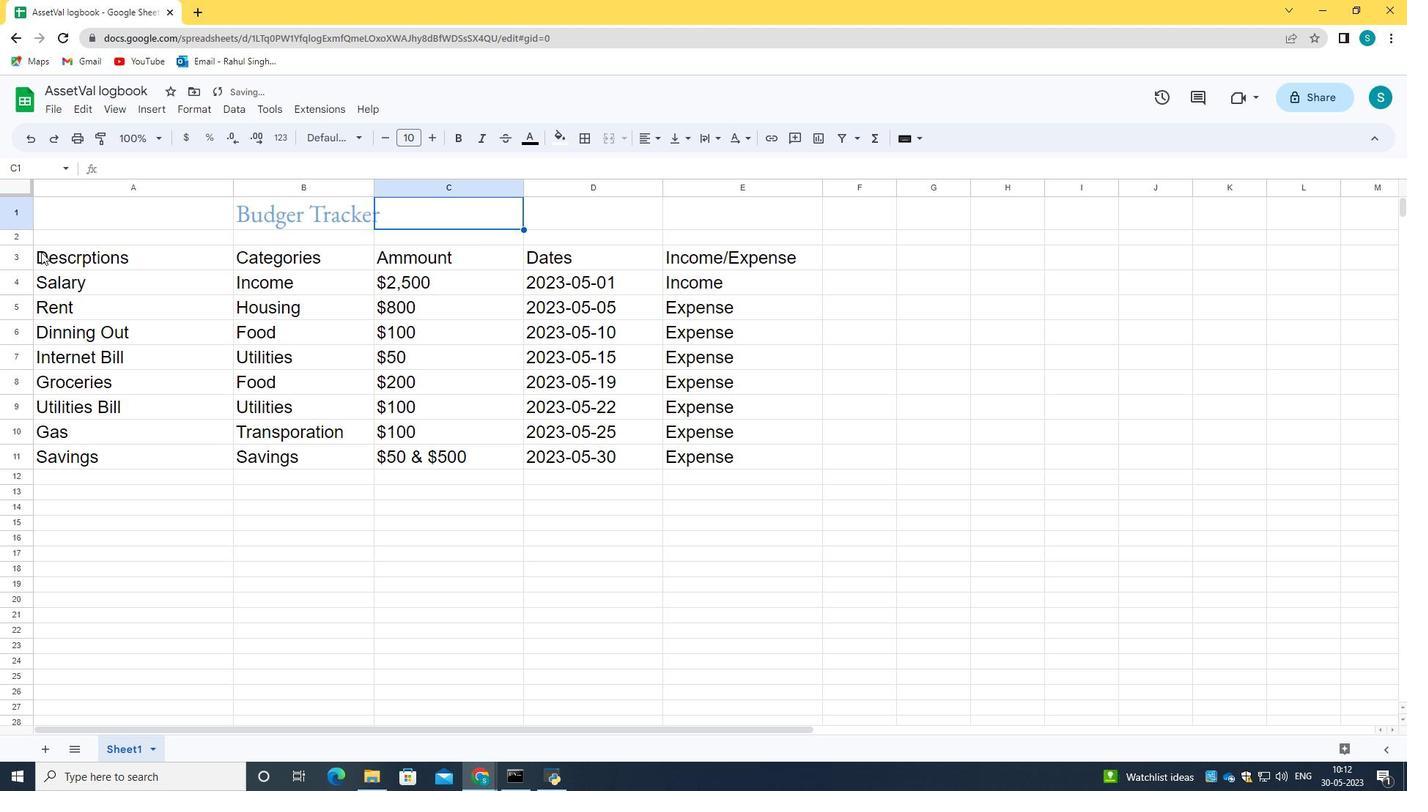 
Action: Mouse moved to (384, 137)
Screenshot: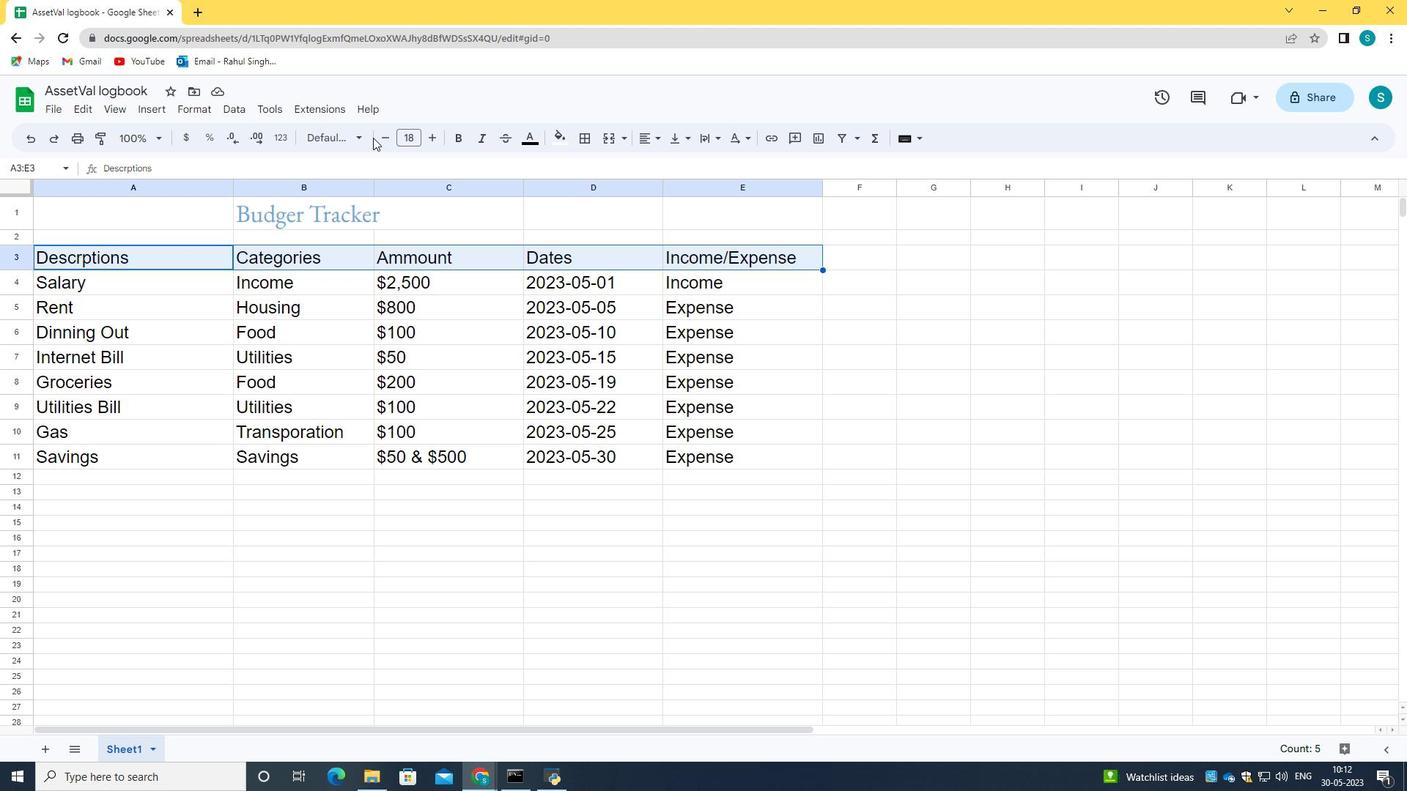 
Action: Mouse pressed left at (384, 137)
Screenshot: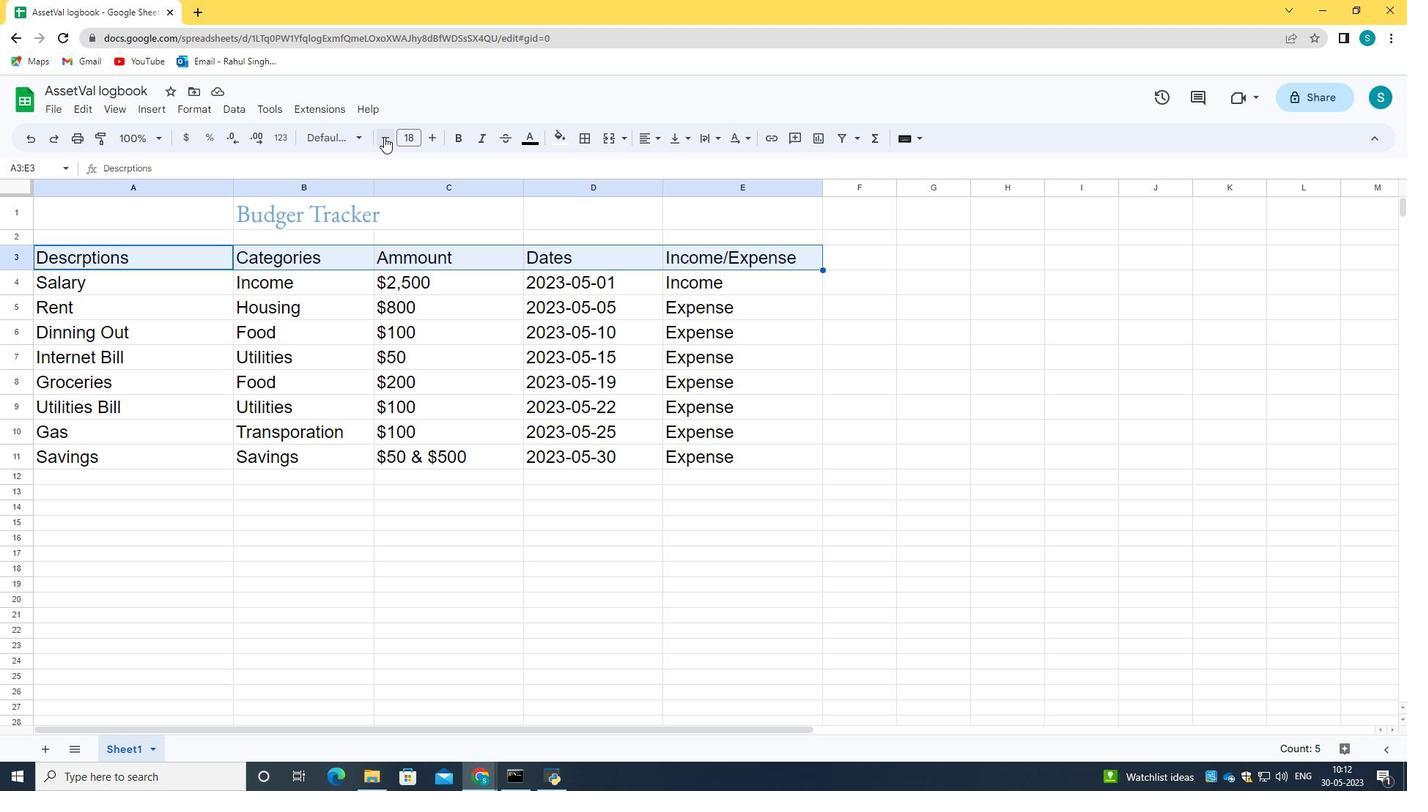 
Action: Mouse moved to (425, 139)
Screenshot: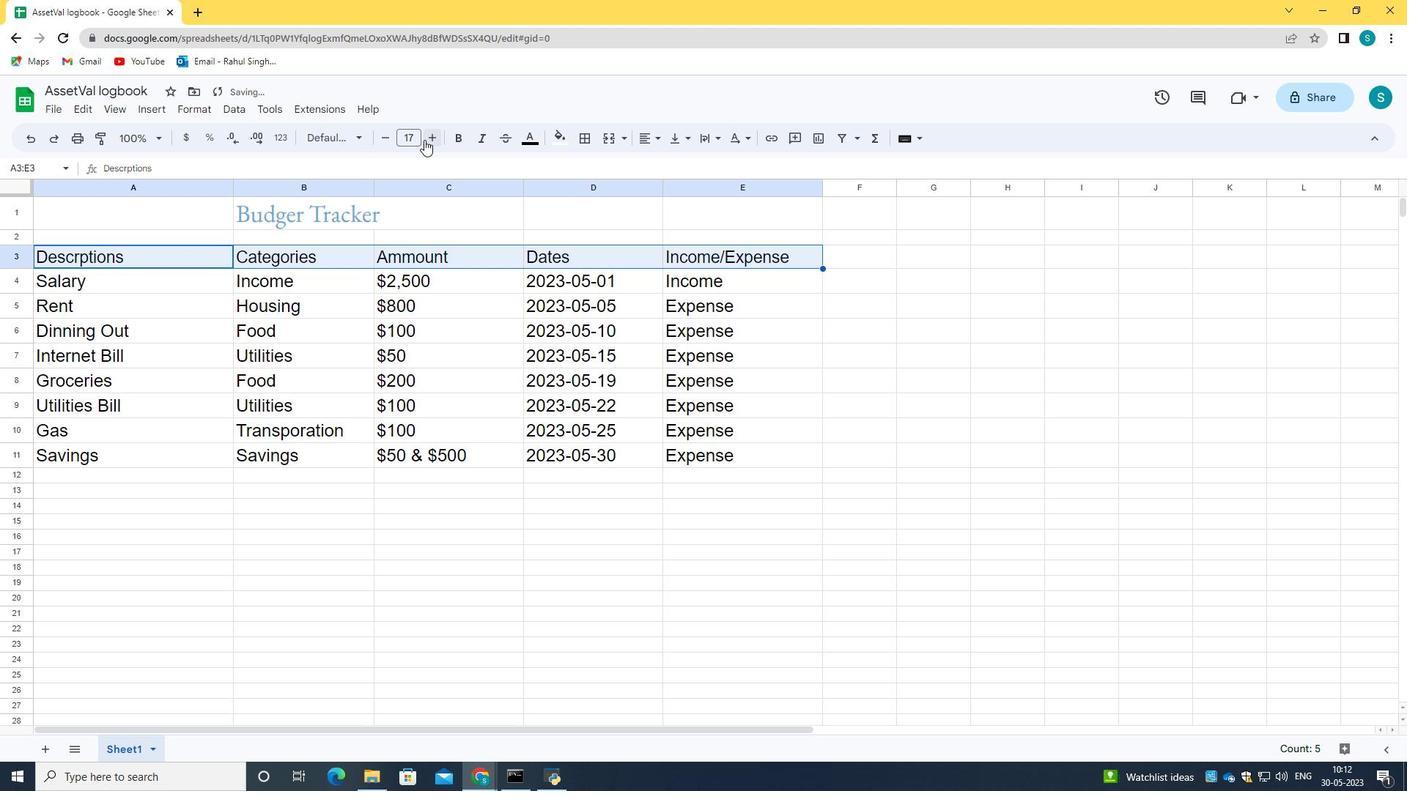
Action: Mouse pressed left at (425, 139)
Screenshot: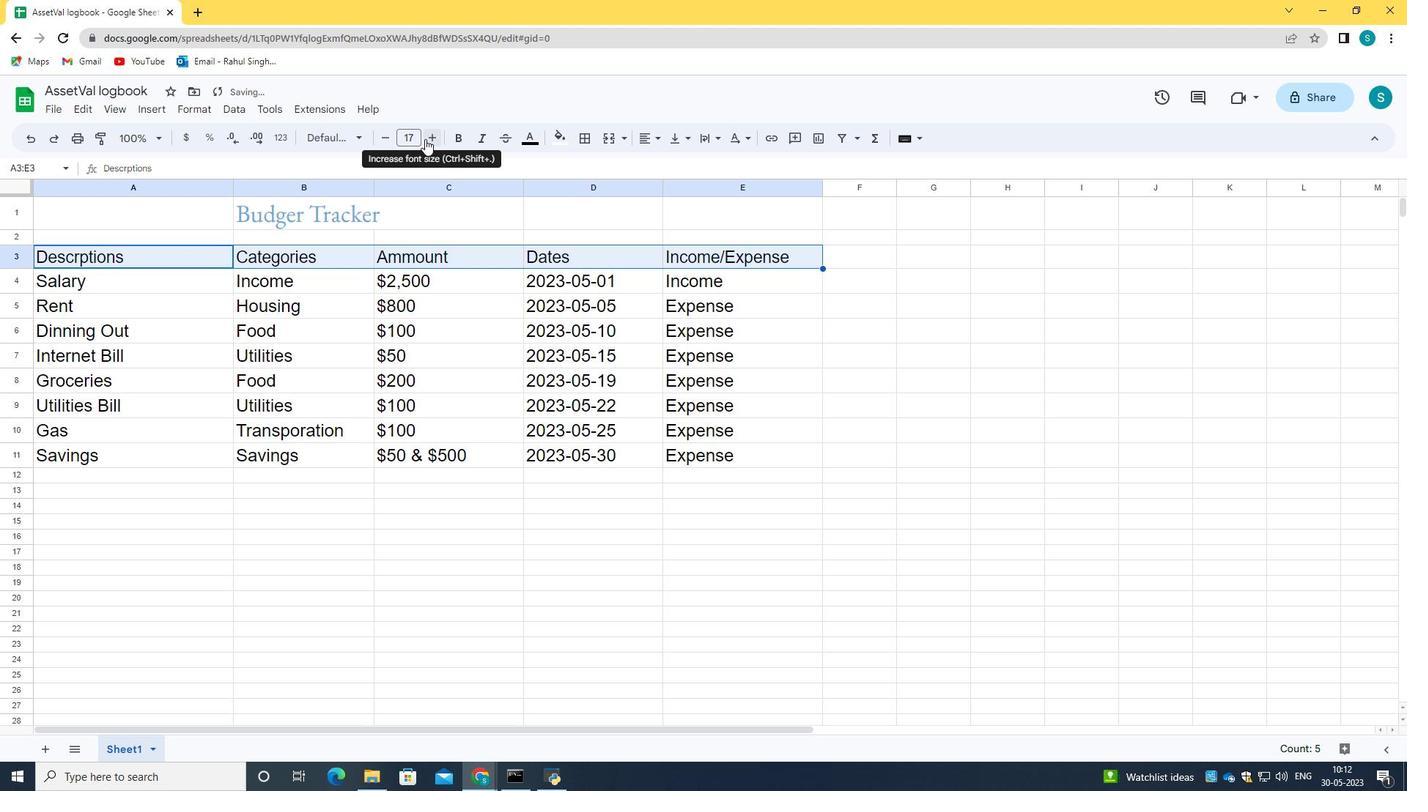 
Action: Mouse moved to (345, 142)
Screenshot: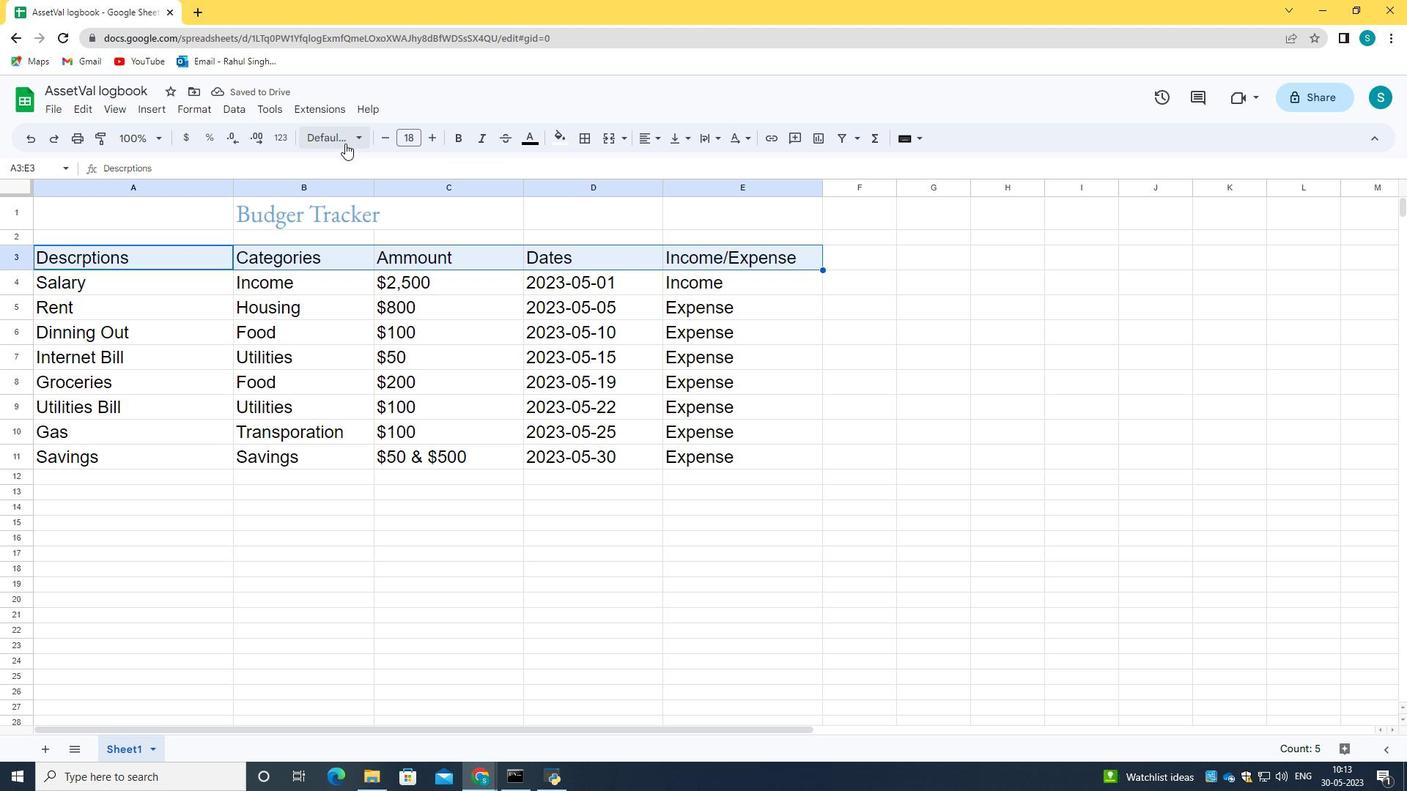 
Action: Mouse pressed left at (345, 142)
Screenshot: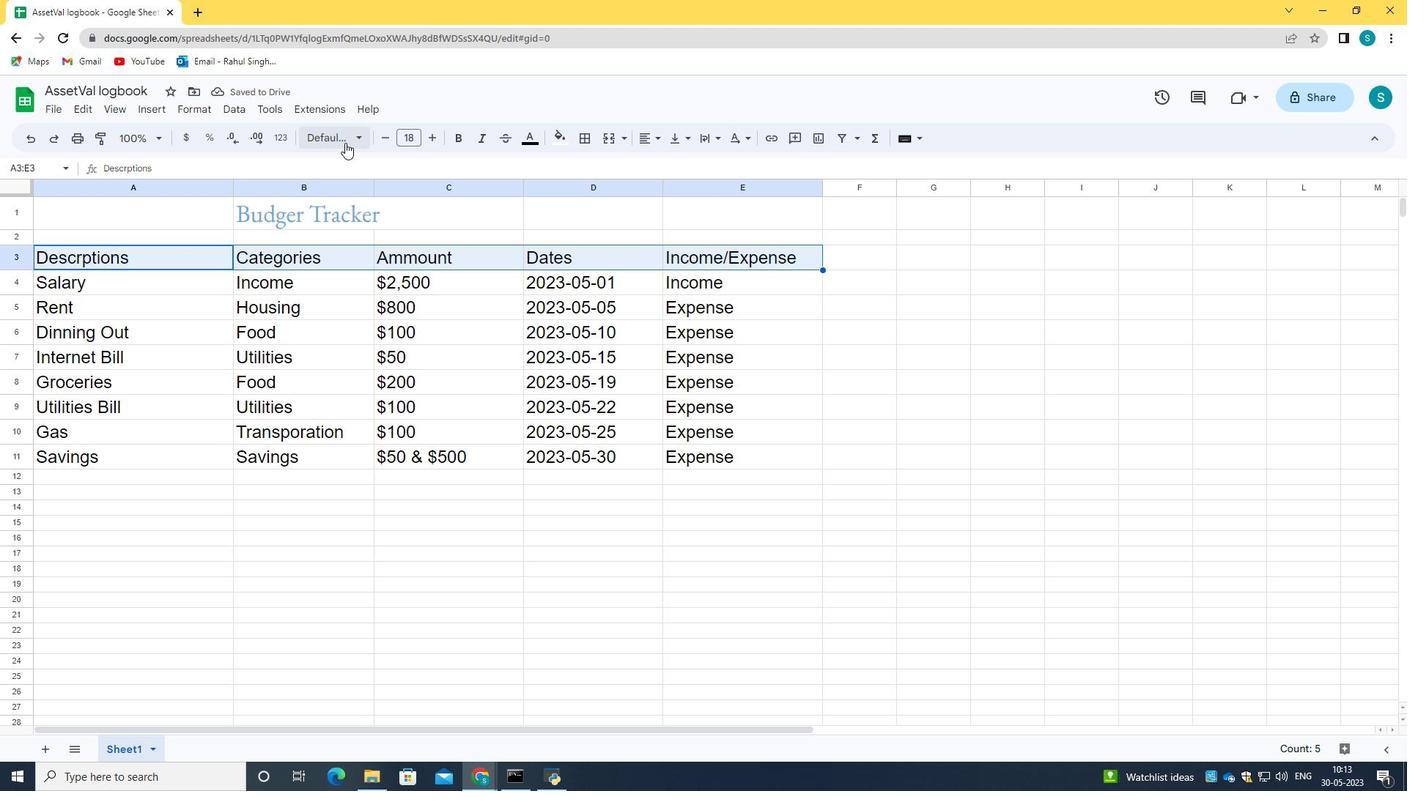 
Action: Mouse moved to (369, 602)
Screenshot: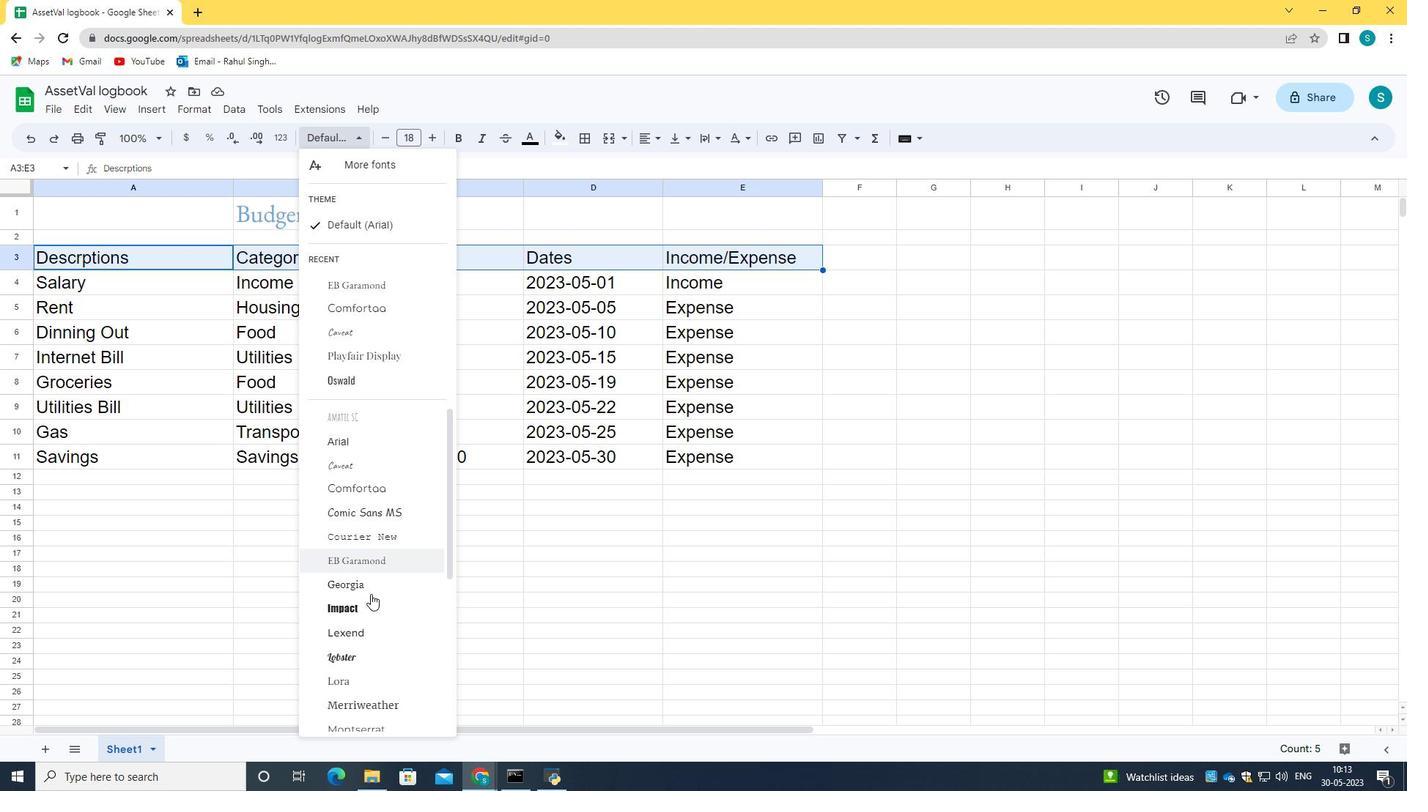 
Action: Mouse pressed left at (369, 602)
Screenshot: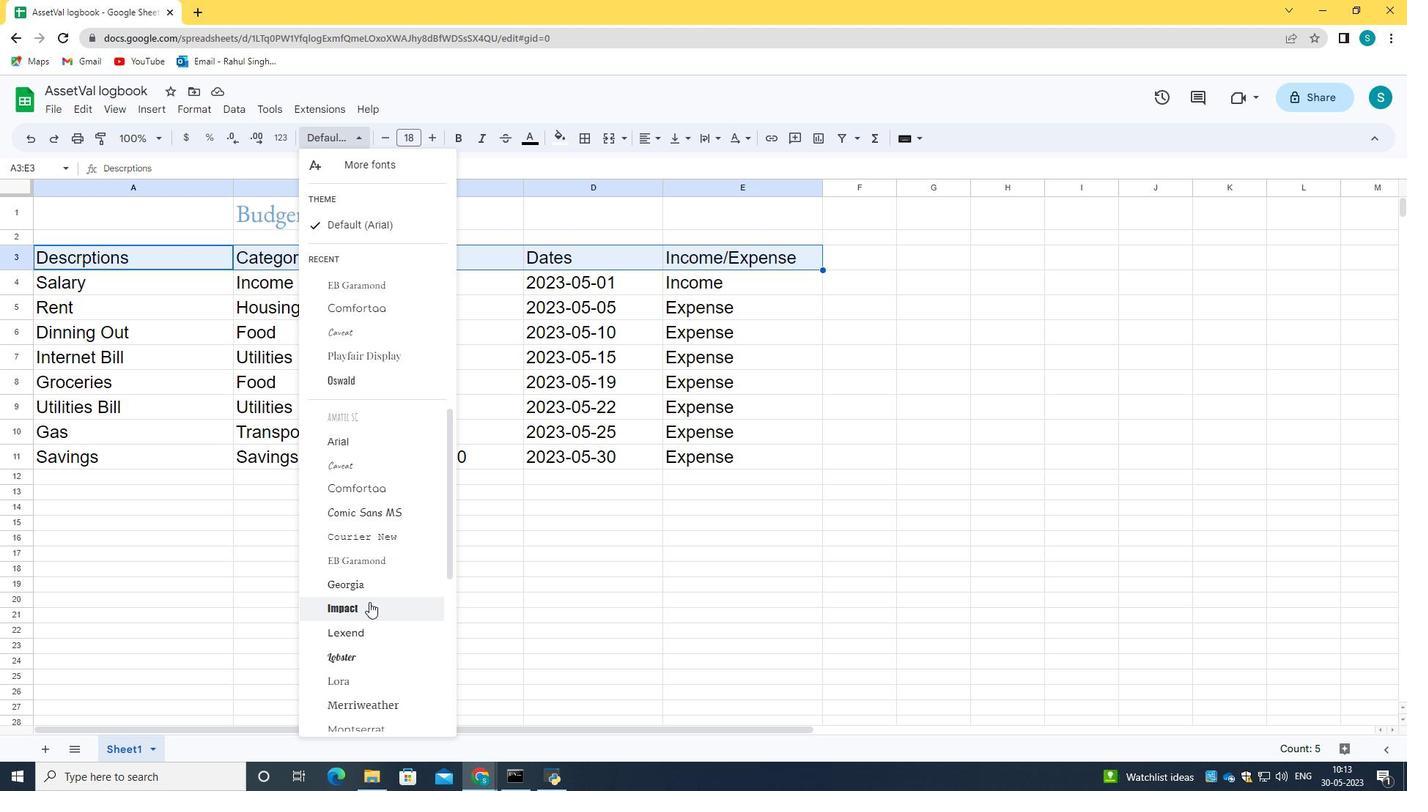 
Action: Mouse moved to (45, 249)
Screenshot: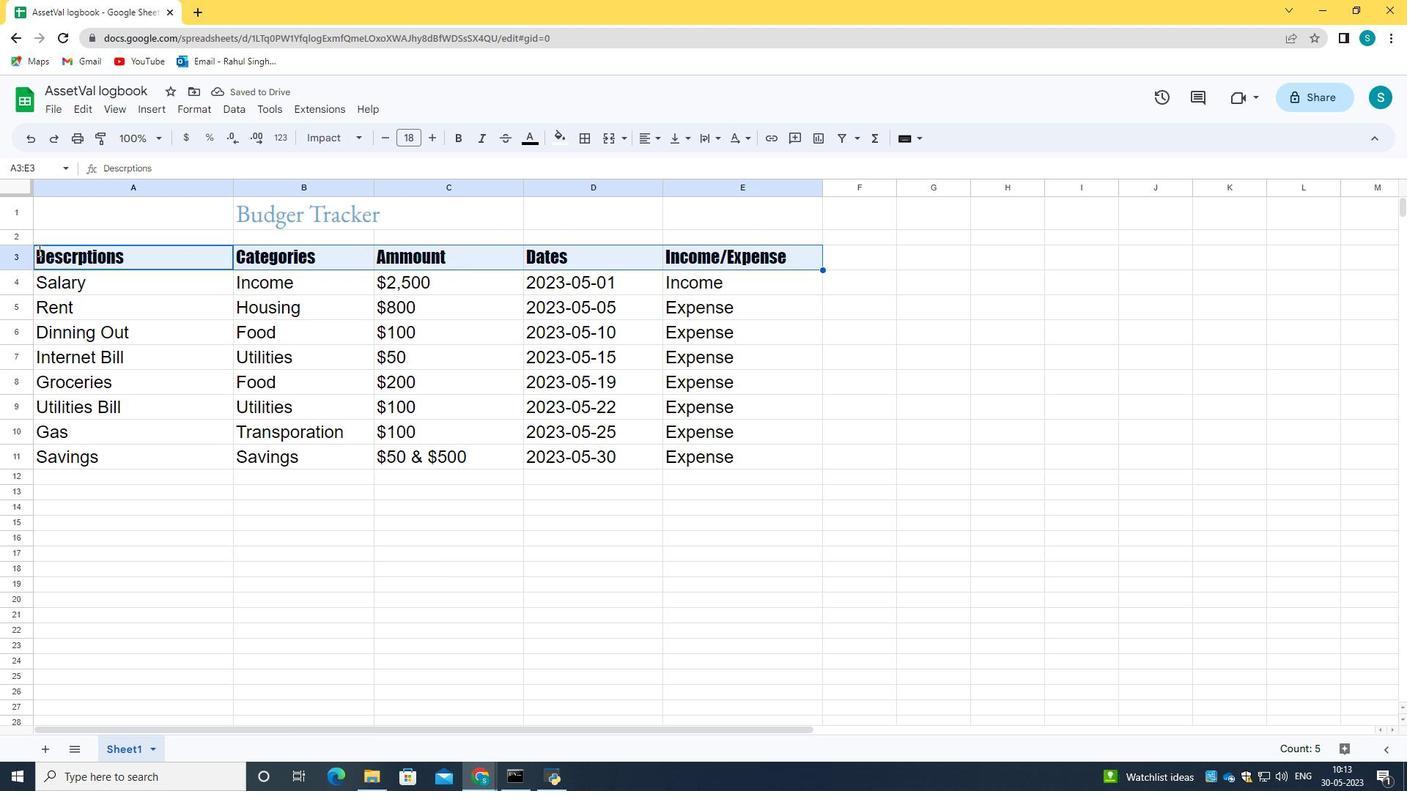 
Action: Mouse pressed left at (45, 249)
Screenshot: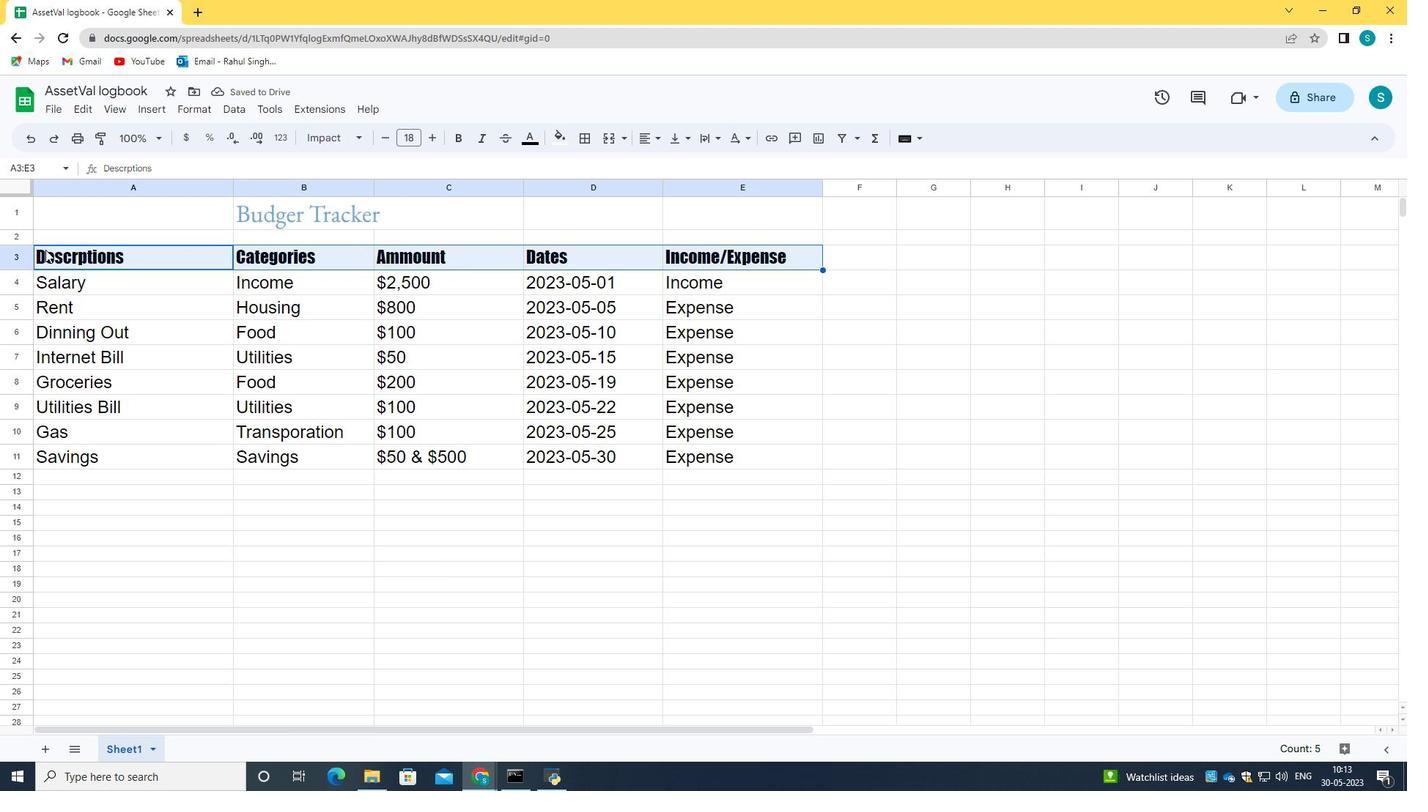 
Action: Mouse moved to (340, 142)
Screenshot: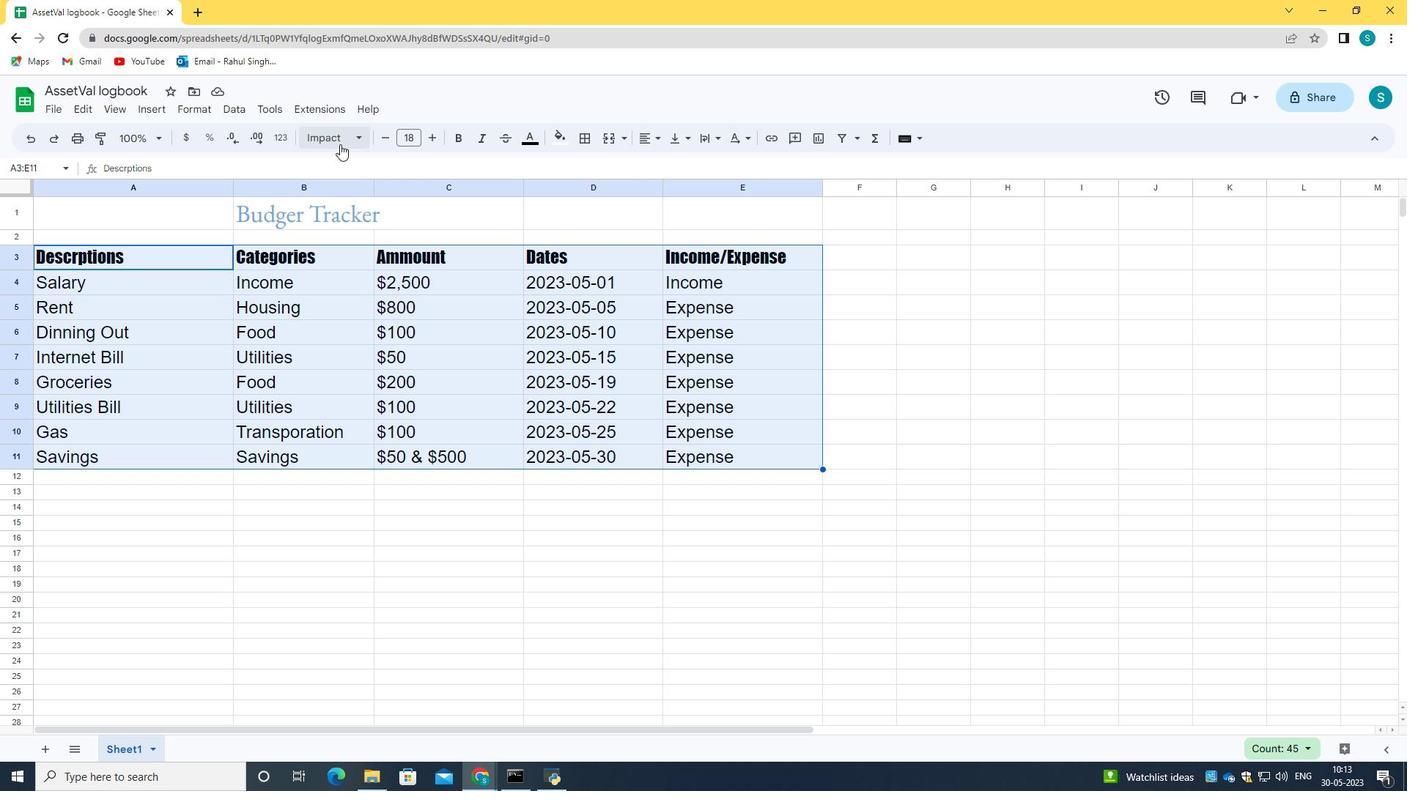 
Action: Mouse pressed left at (340, 142)
Screenshot: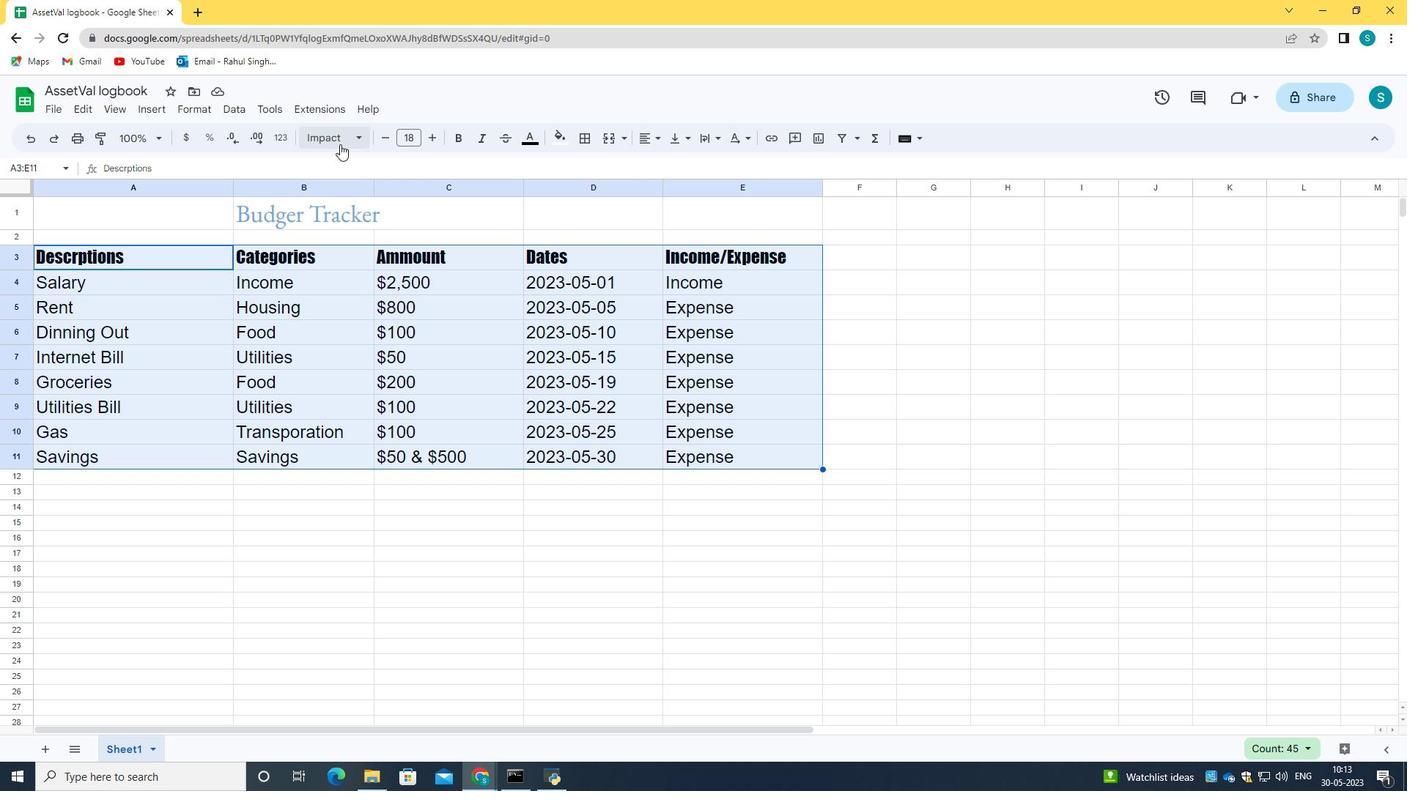 
Action: Mouse moved to (356, 612)
Screenshot: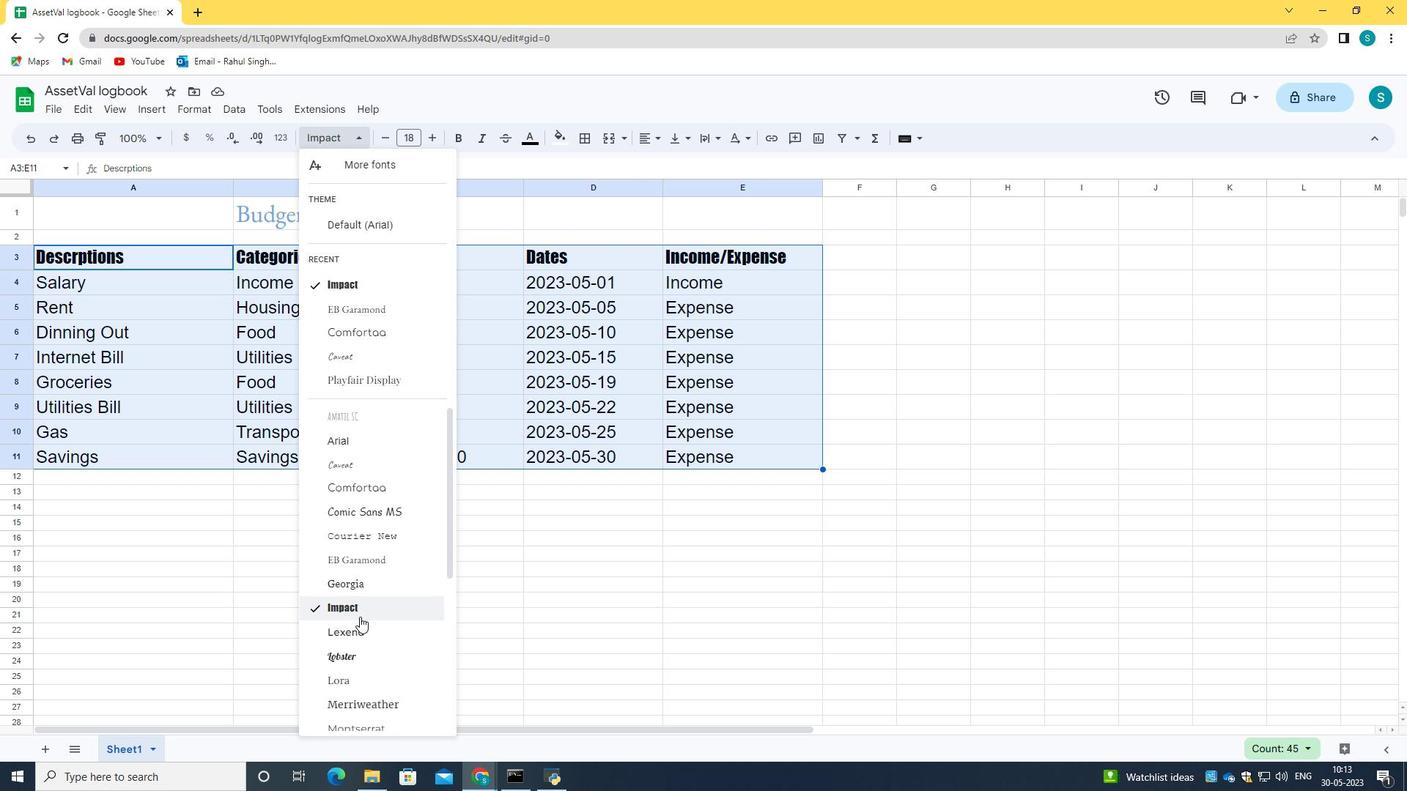 
Action: Mouse pressed left at (356, 612)
Screenshot: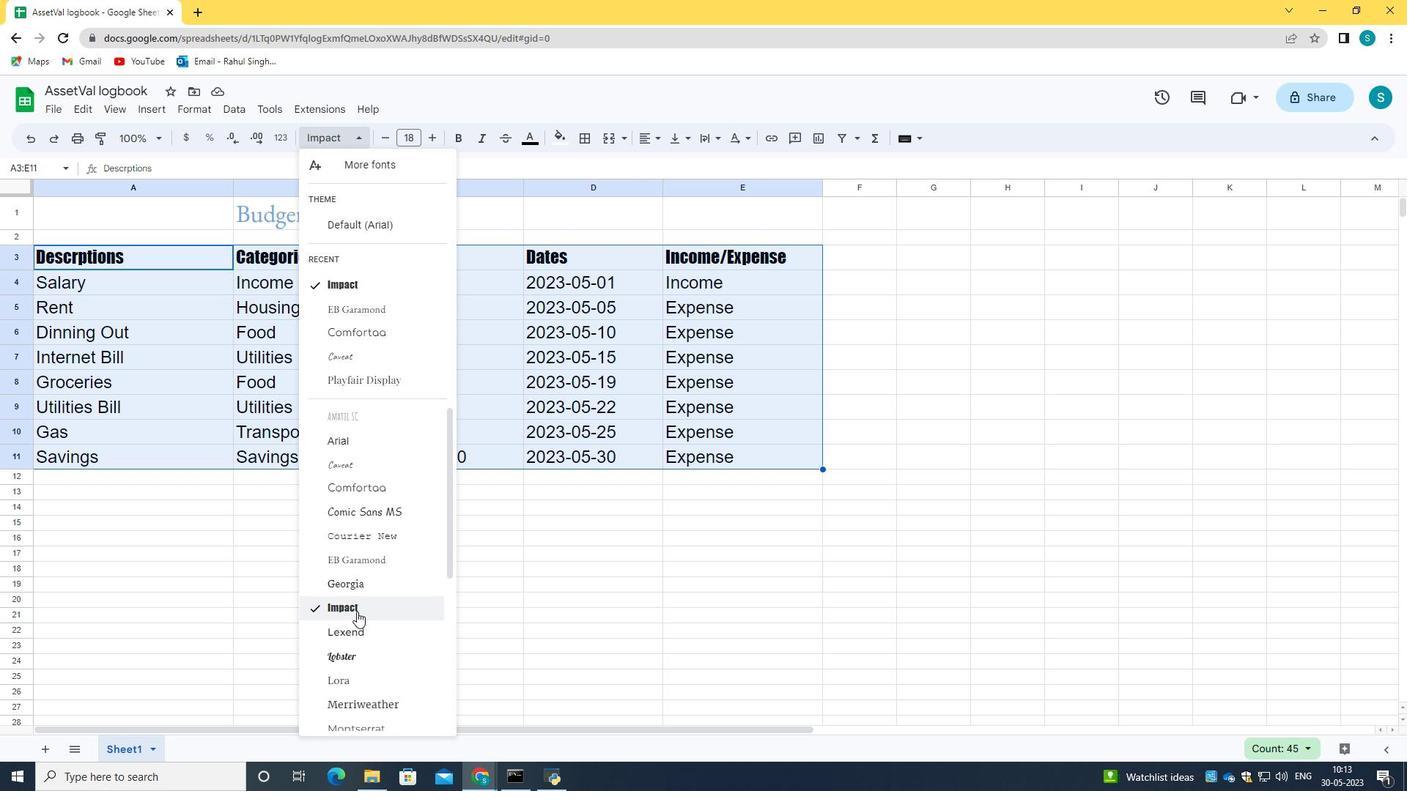 
Action: Mouse moved to (677, 220)
Screenshot: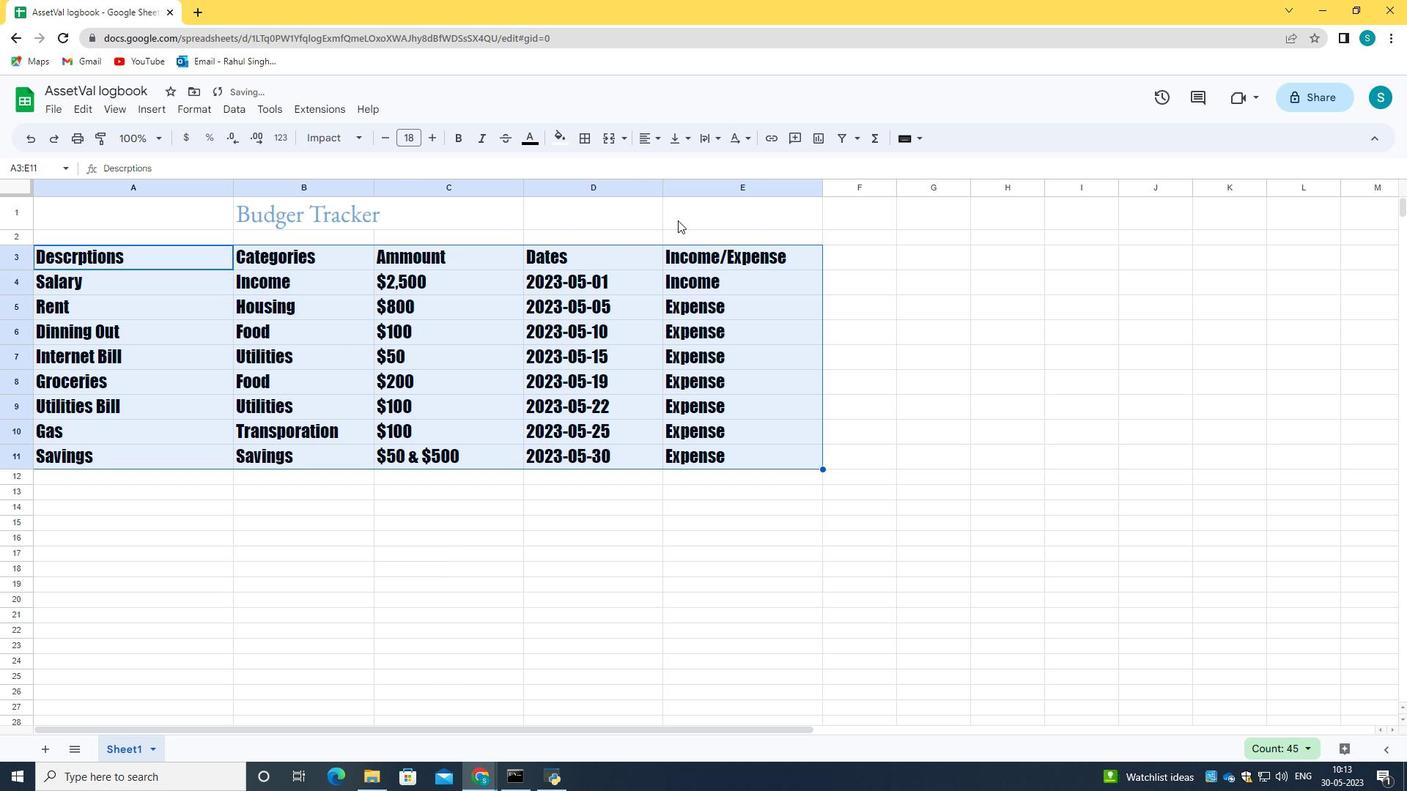 
Action: Mouse pressed left at (677, 220)
Screenshot: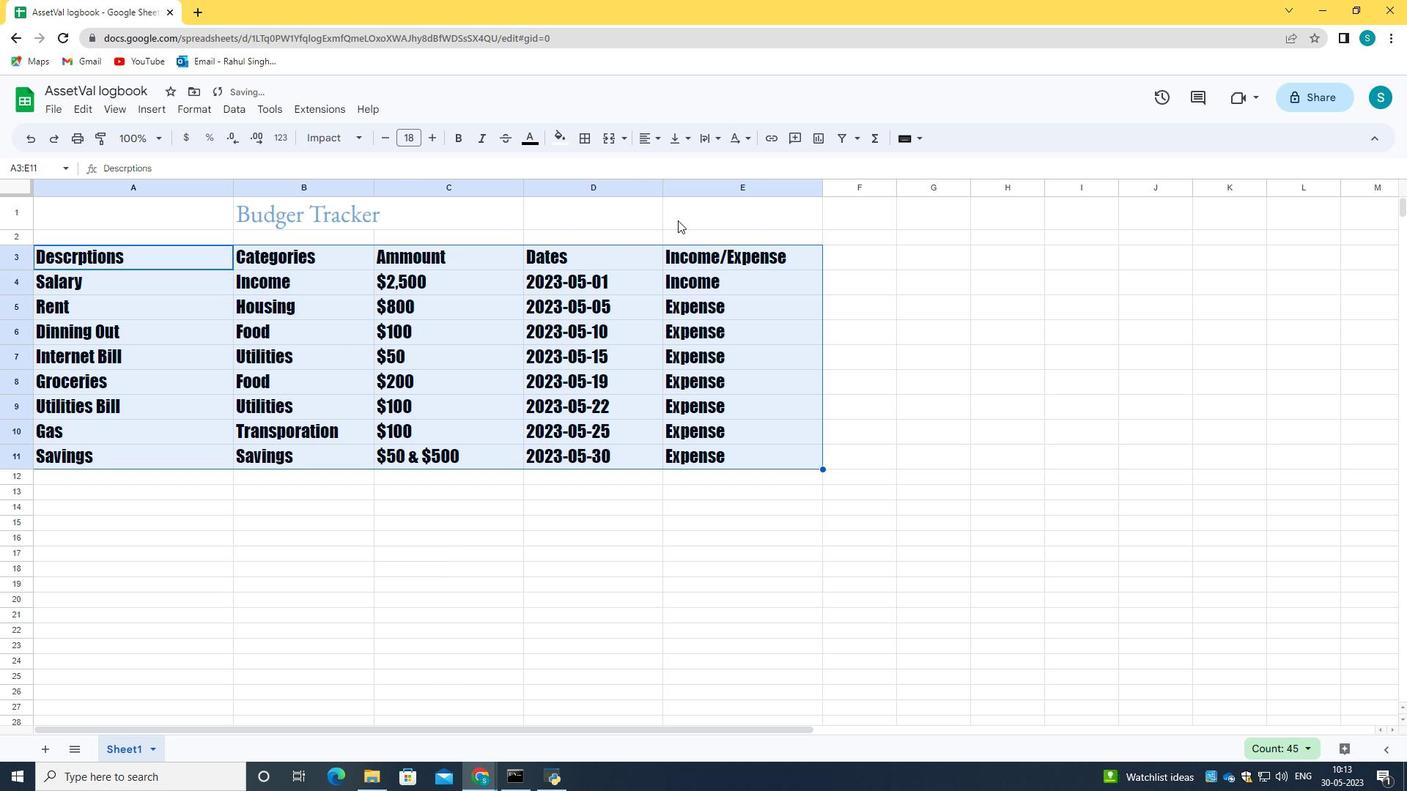 
Action: Mouse moved to (42, 247)
Screenshot: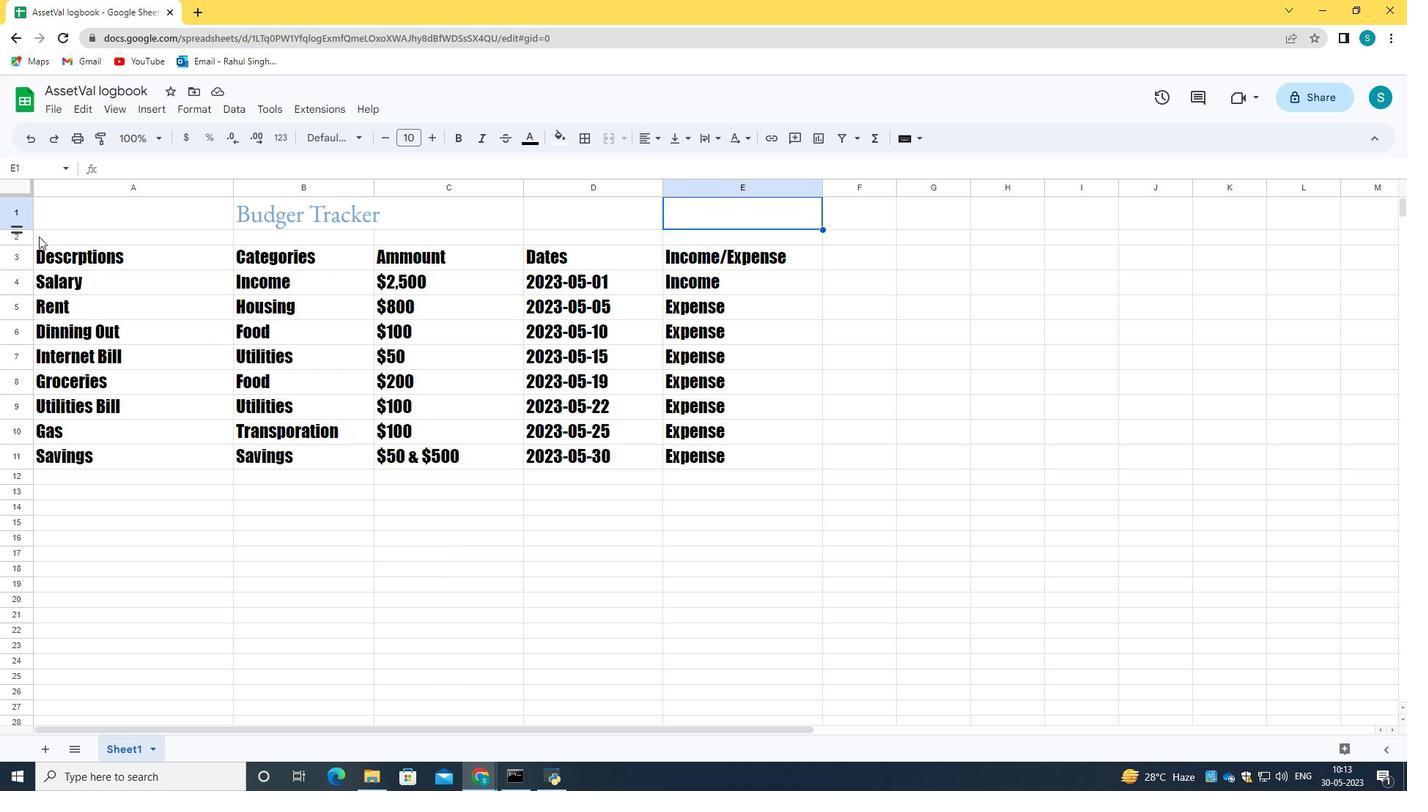 
Action: Mouse pressed left at (42, 247)
Screenshot: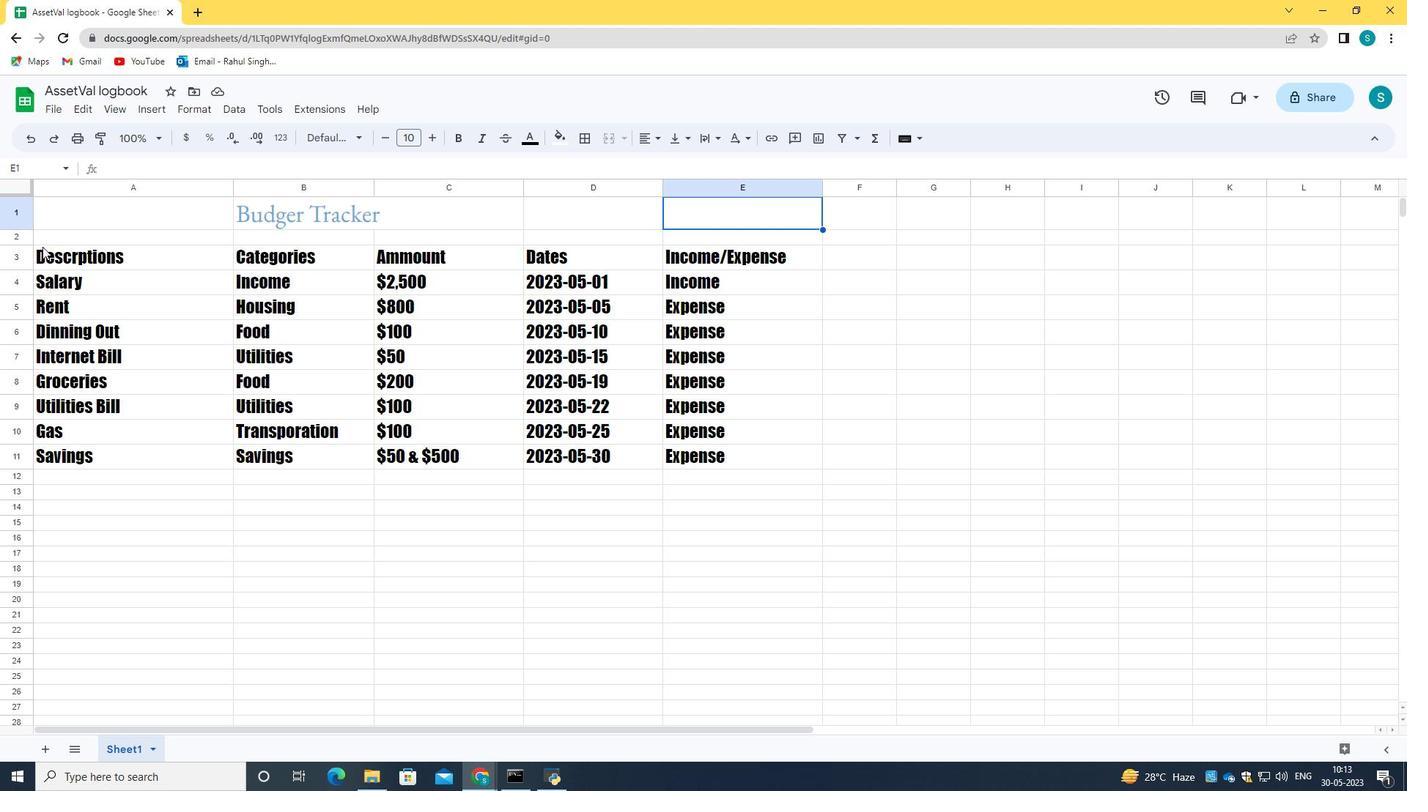 
Action: Mouse moved to (652, 140)
Screenshot: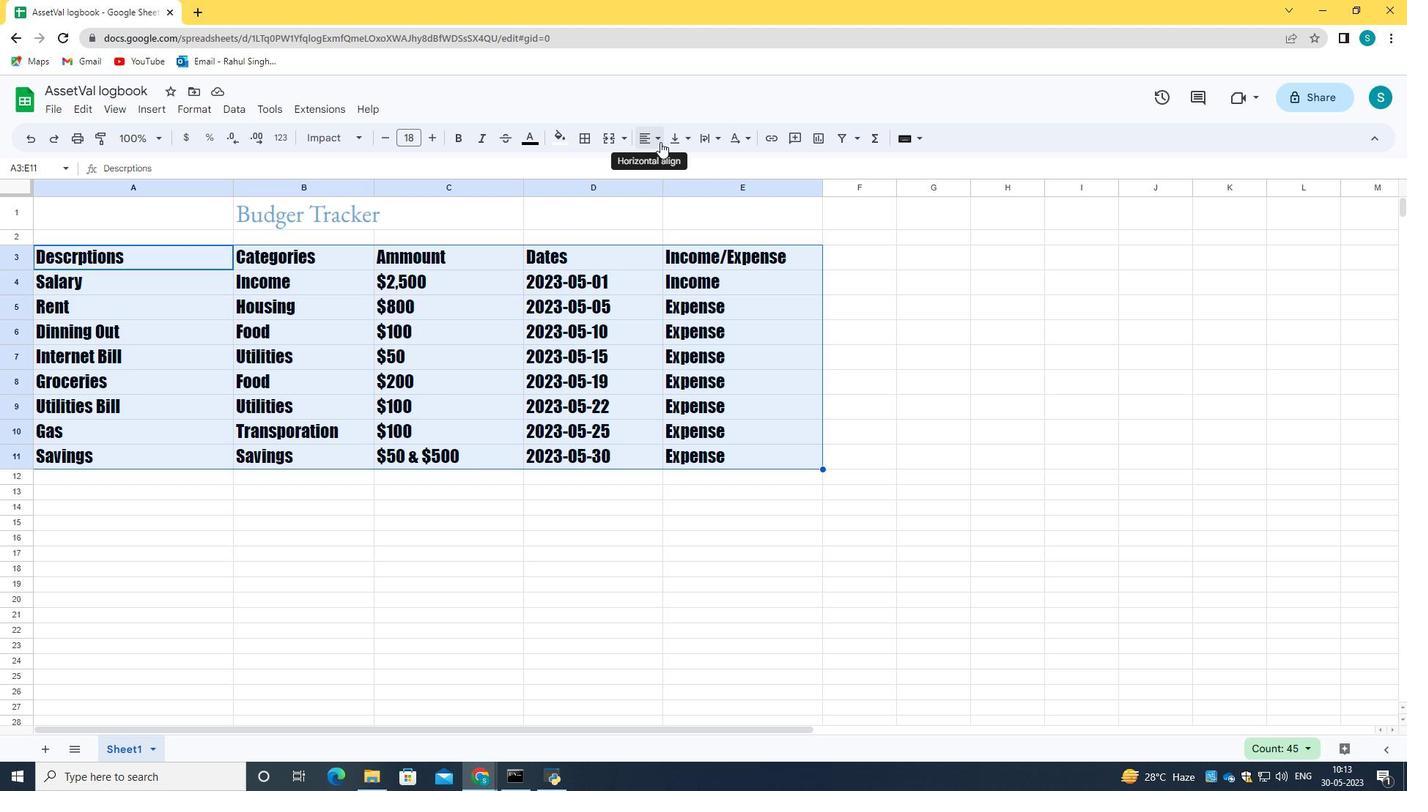 
Action: Mouse pressed left at (652, 140)
Screenshot: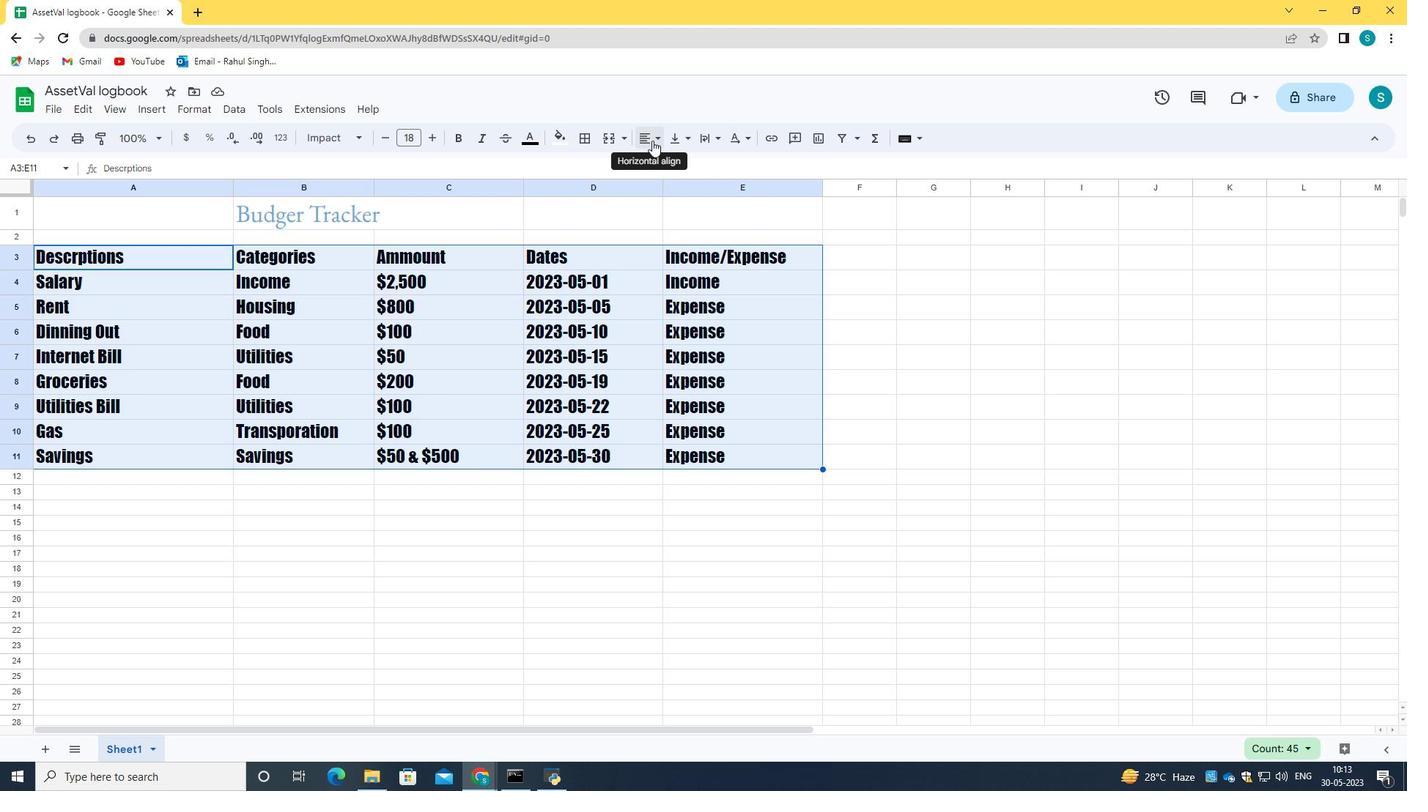 
Action: Mouse moved to (654, 172)
Screenshot: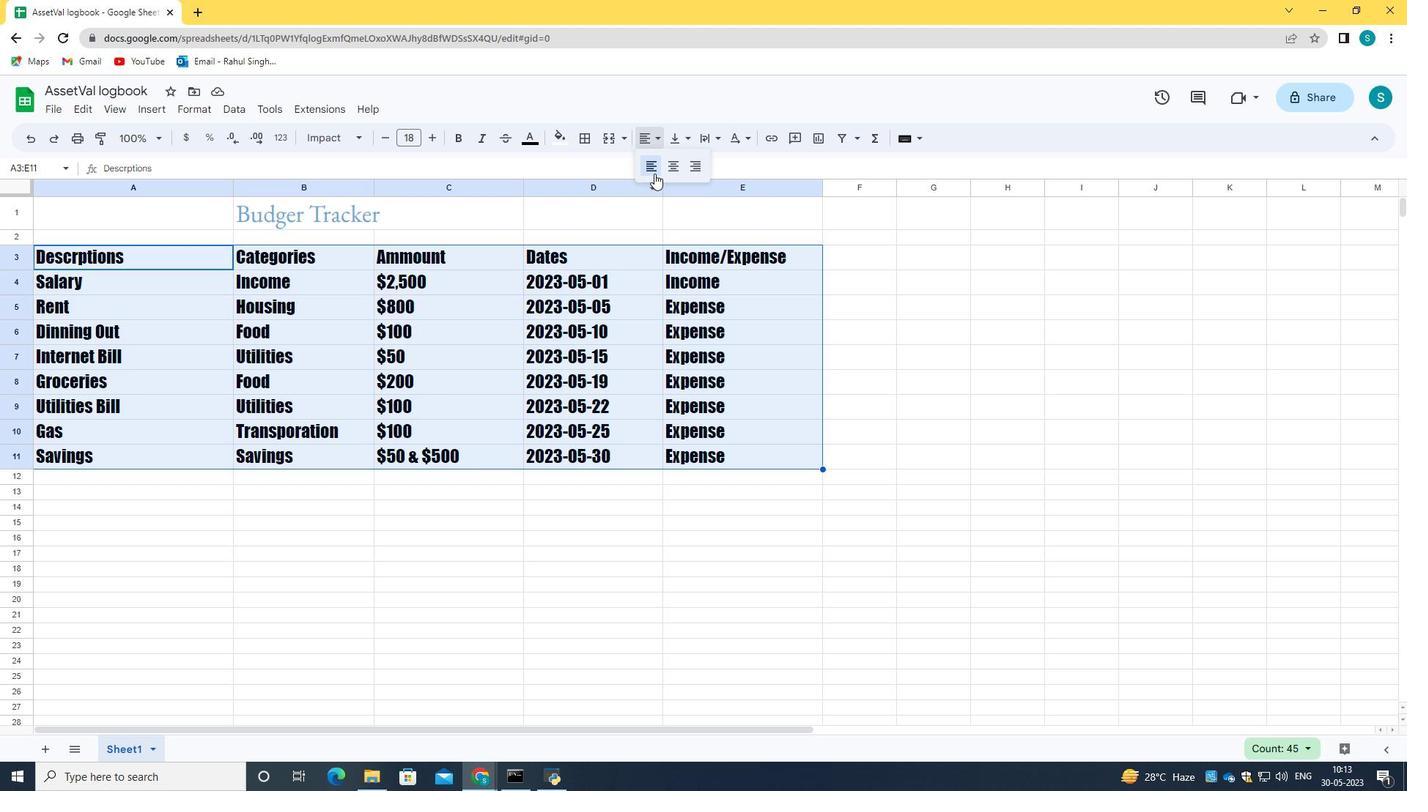 
Action: Mouse pressed left at (654, 172)
Screenshot: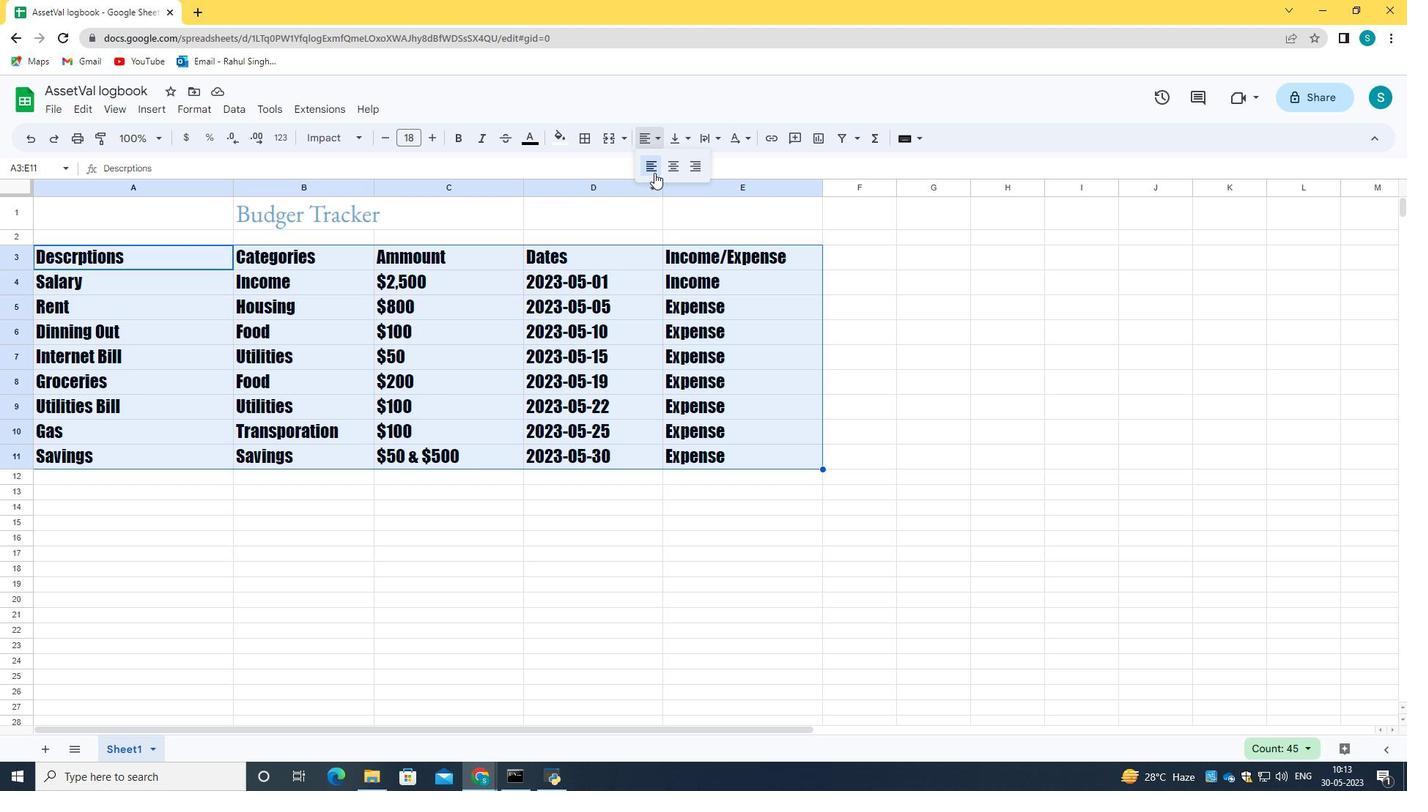 
Action: Mouse pressed left at (654, 172)
Screenshot: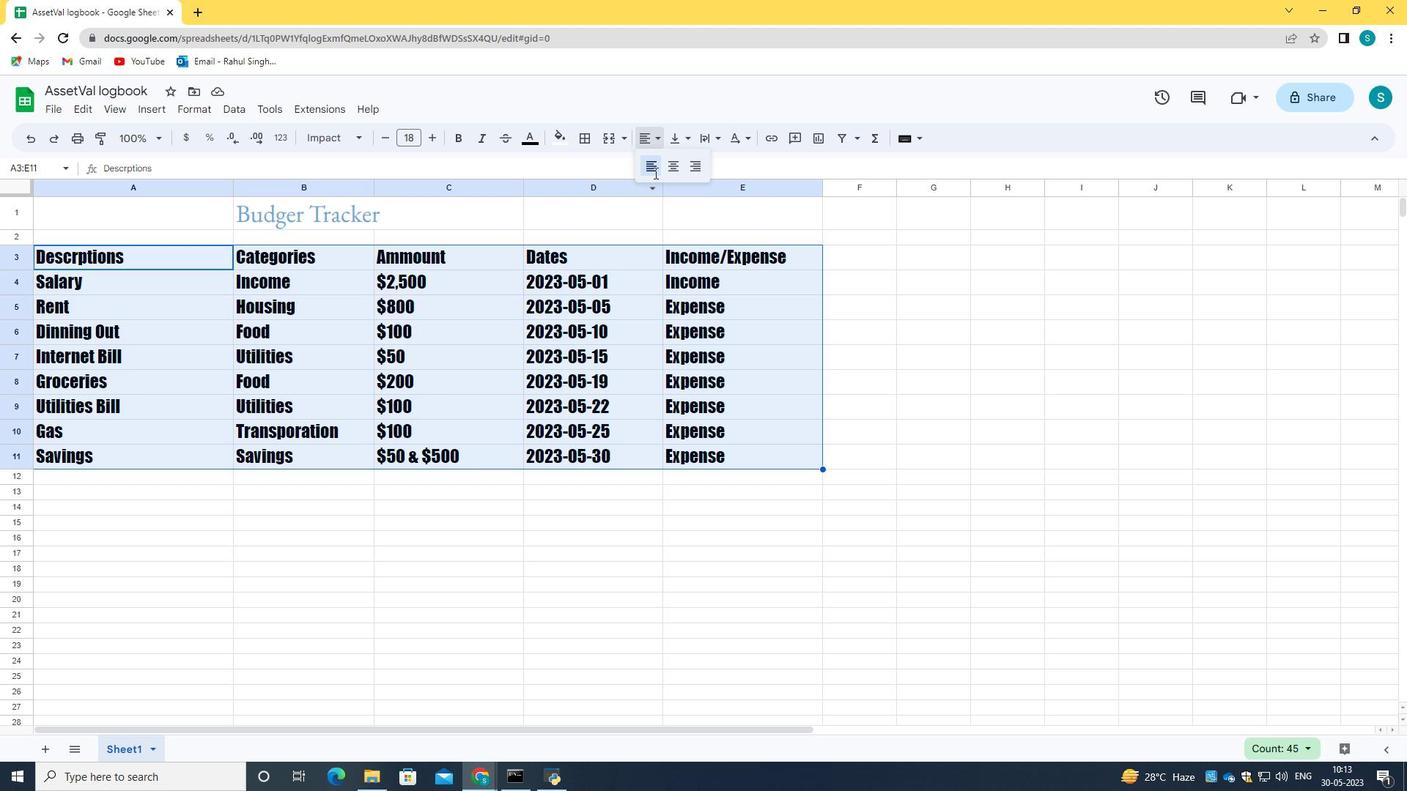 
Action: Mouse moved to (432, 209)
Screenshot: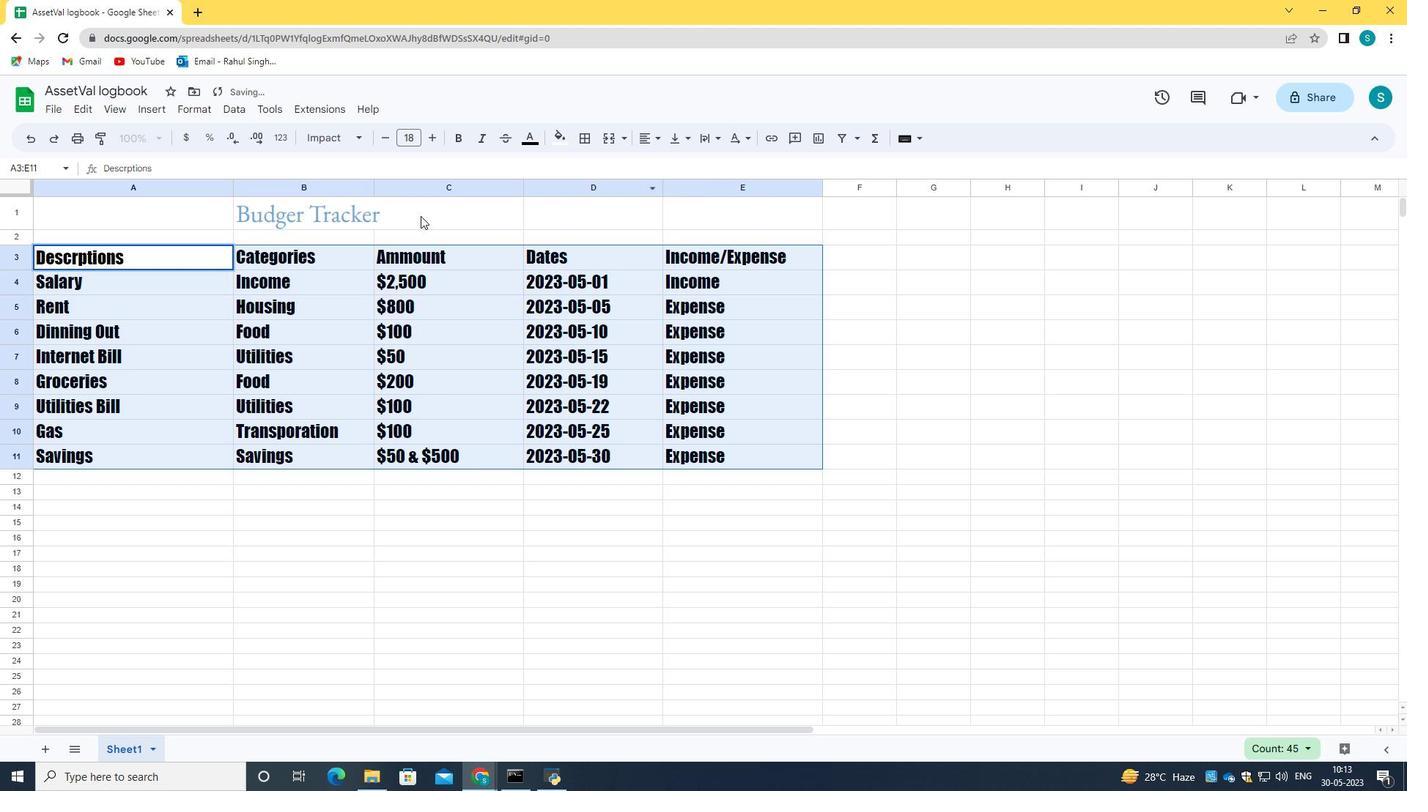 
Action: Mouse pressed left at (432, 209)
Screenshot: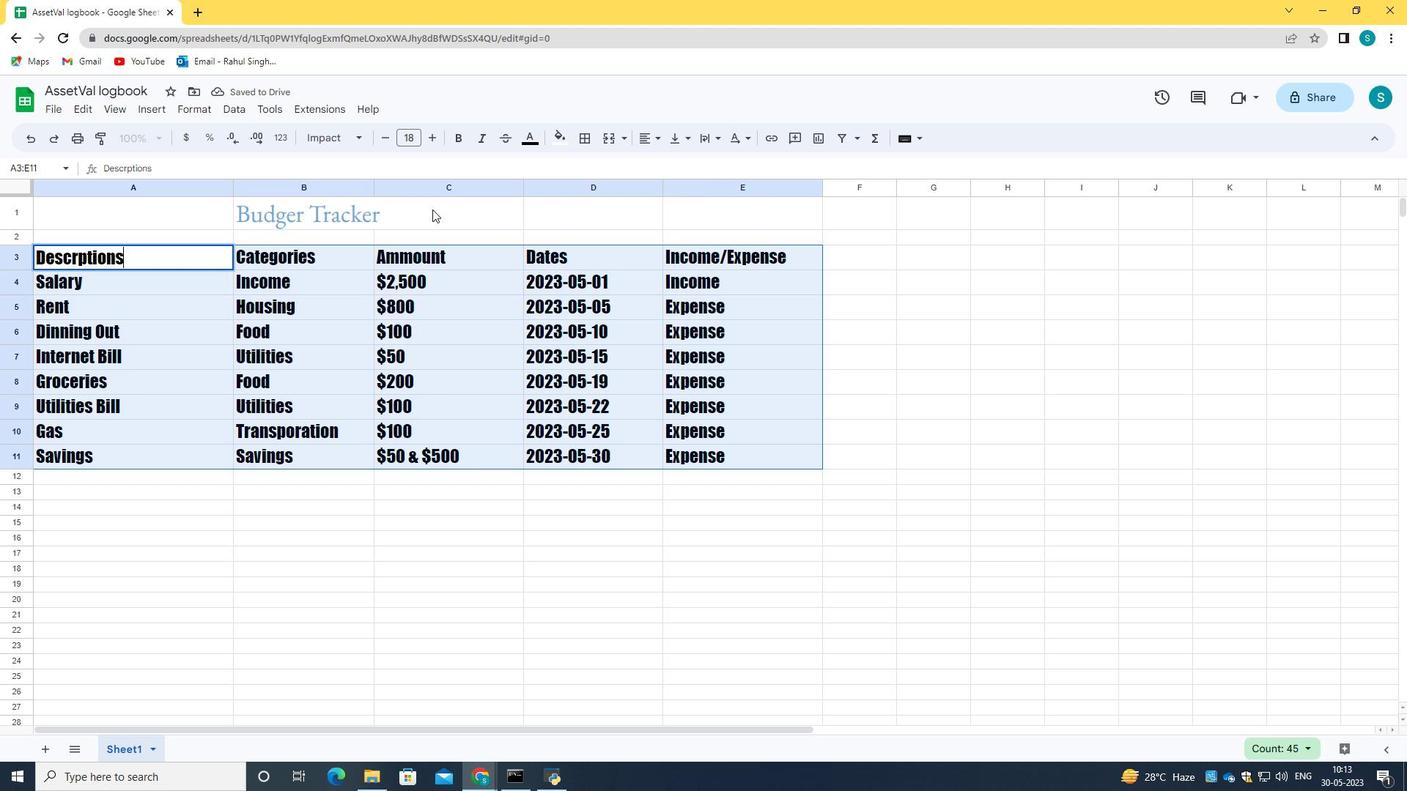 
Action: Mouse moved to (622, 568)
Screenshot: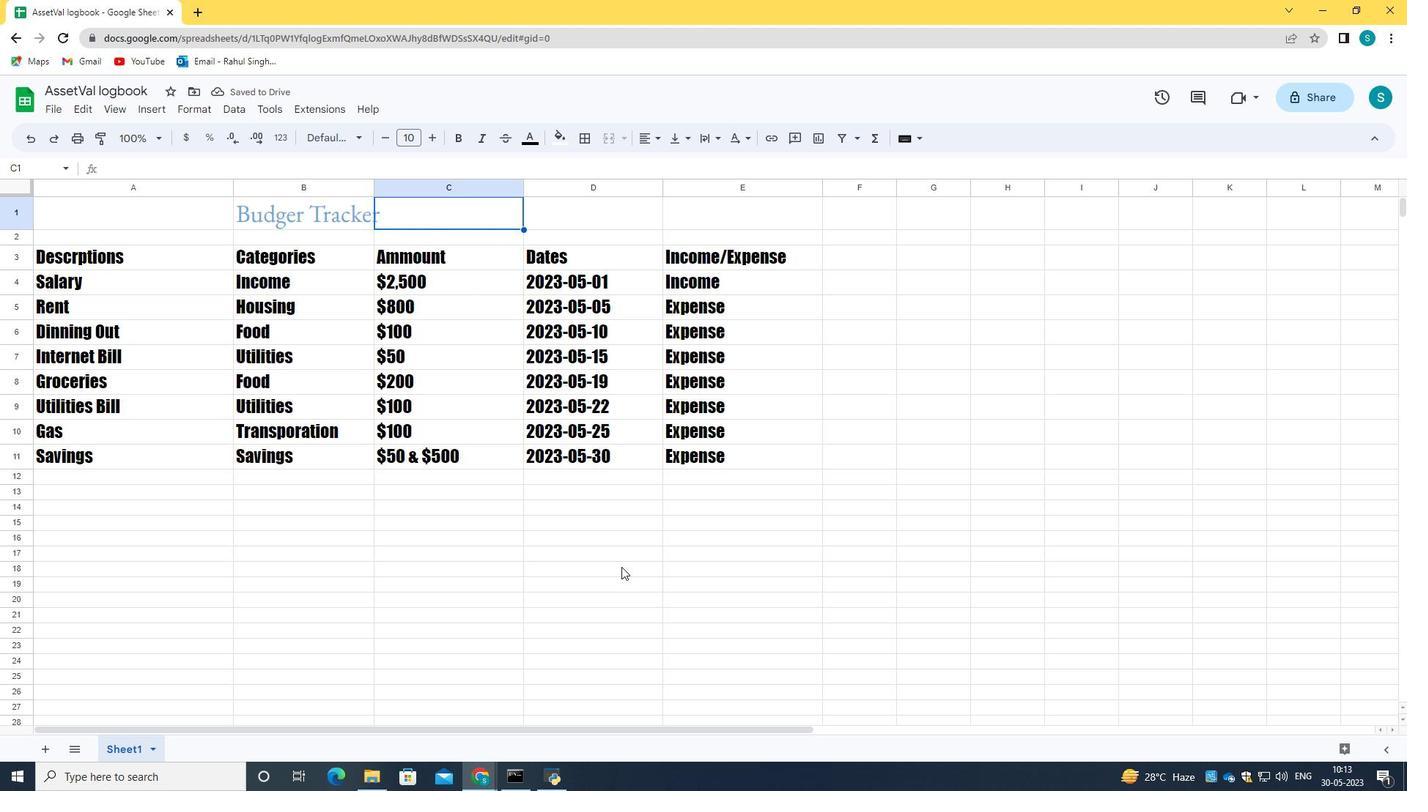 
Action: Mouse pressed left at (622, 568)
Screenshot: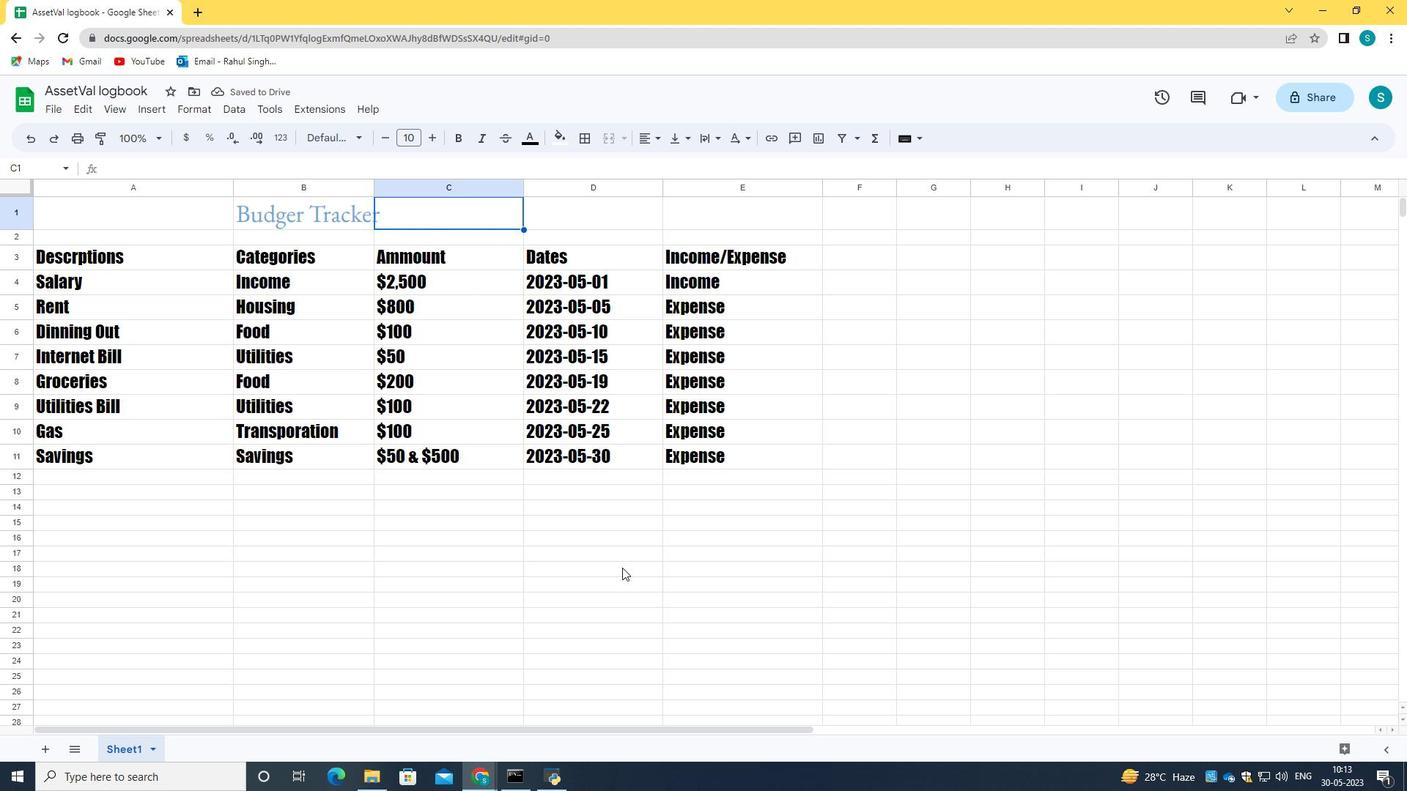 
